 Task: Review and update the FAQ section in the index.html file to ensure accuracy and clarity.
Action: Key pressed .faq-section<Key.backspace><Key.backspace><Key.backspace><Key.backspace><Key.backspace><Key.backspace><Key.backspace><Key.backspace><Key.backspace><Key.backspace><Key.backspace><Key.backspace>
Screenshot: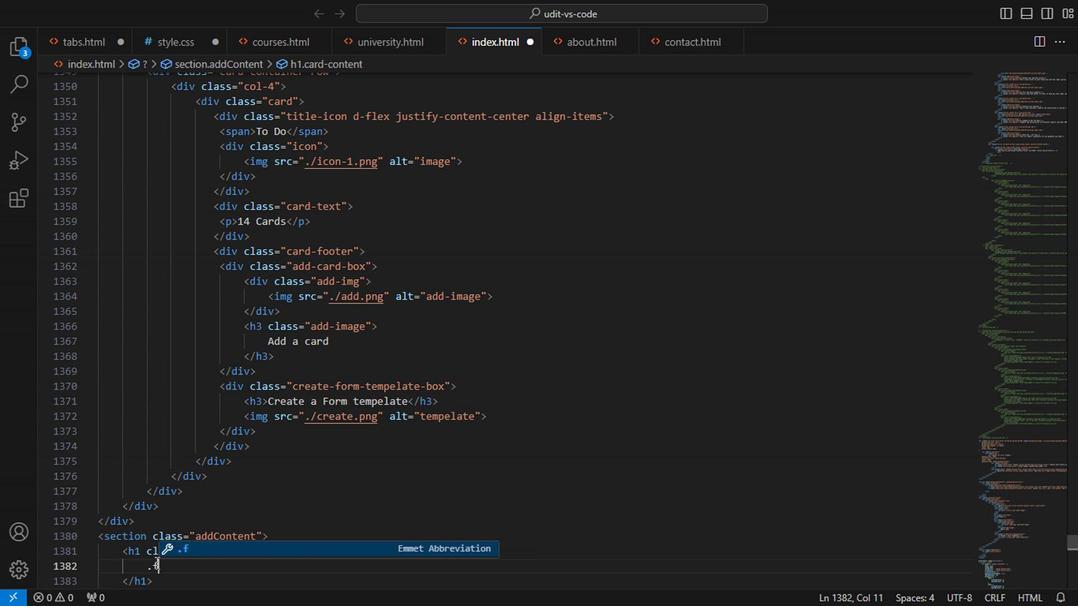 
Action: Mouse moved to (796, 429)
Screenshot: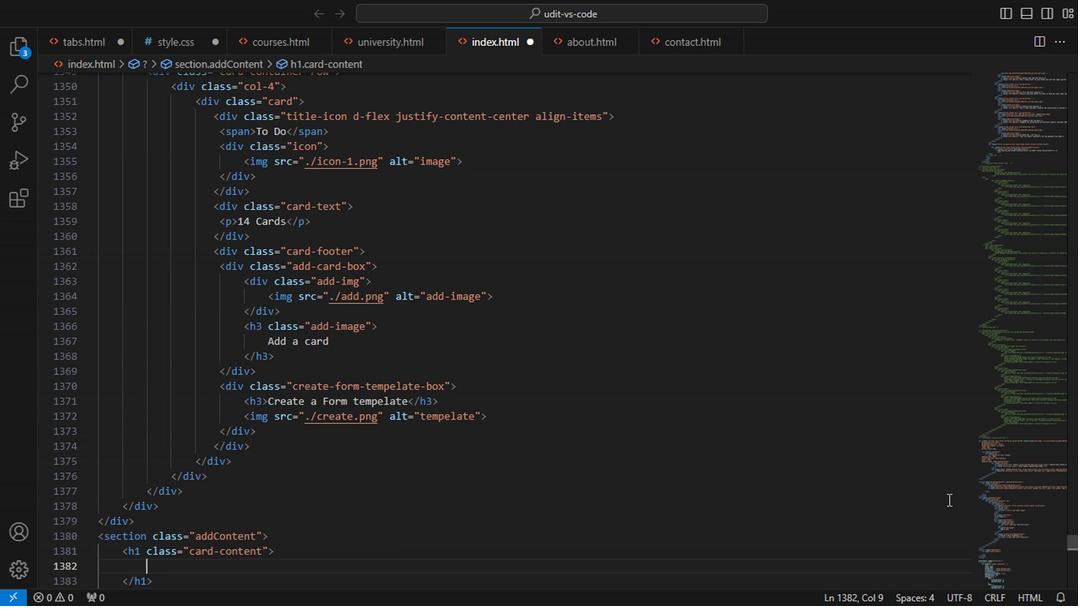 
Action: Key pressed <Key.down><Key.down><Key.down>
Screenshot: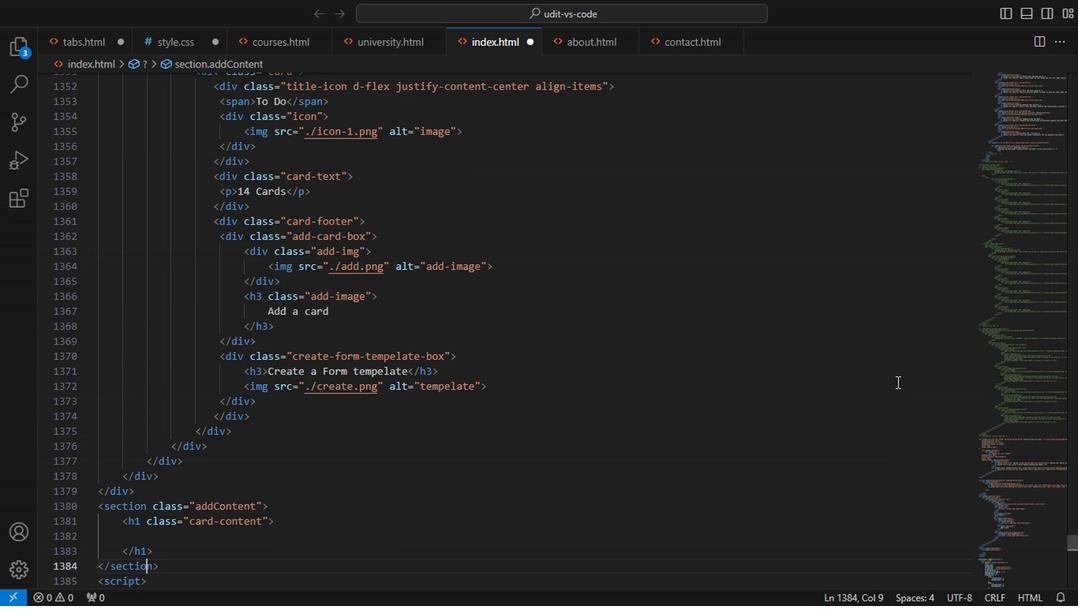 
Action: Mouse moved to (270, 549)
Screenshot: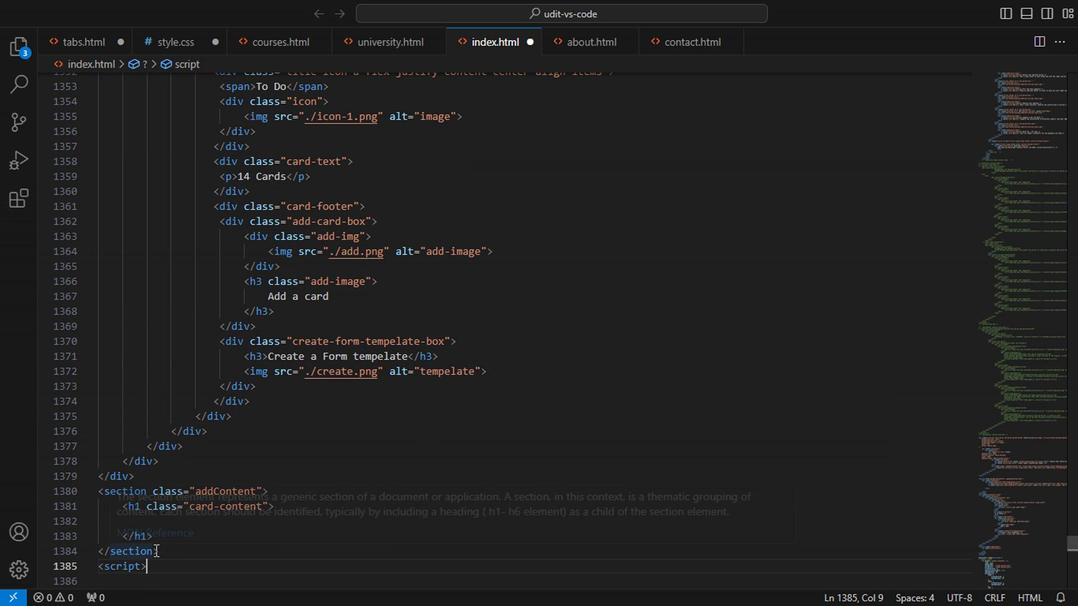 
Action: Mouse pressed left at (270, 549)
Screenshot: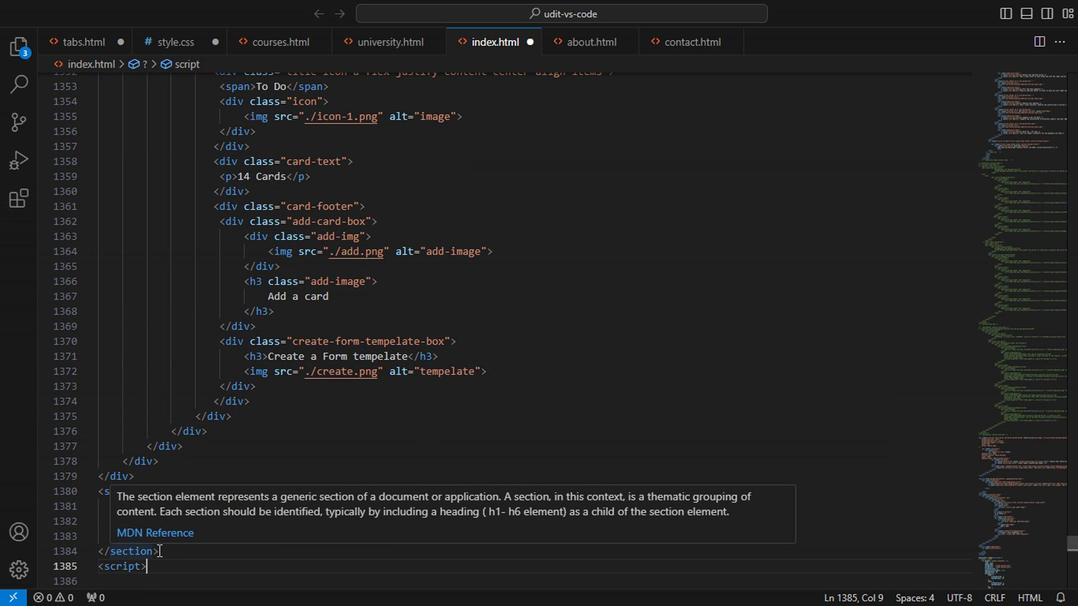 
Action: Mouse moved to (225, 510)
Screenshot: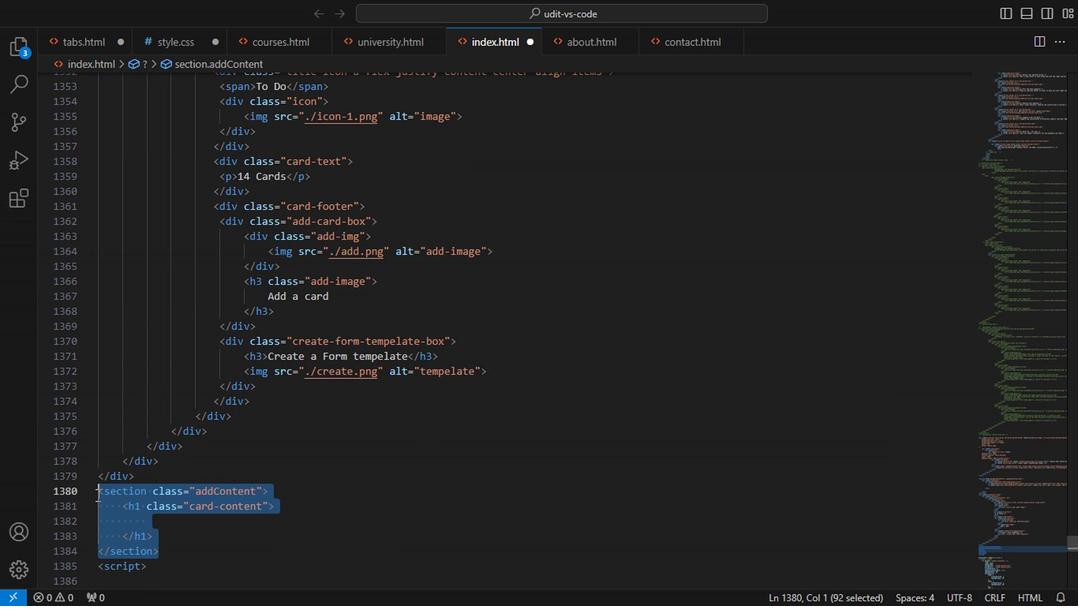 
Action: Key pressed <Key.backspace>.<Key.backspace>.faq-sect<Key.backspace><Key.backspace><Key.backspace><Key.backspace><Key.backspace><Key.backspace><Key.backspace><Key.backspace><Key.backspace>section.faq-section<Key.enter><Key.enter>.conatiner<Key.enter><Key.enter>.my-5<Key.enter><Key.enter>h1<Key.enter><Key.caps_lock>F<Key.caps_lock>requently<Key.space><Key.caps_lock>A<Key.caps_lock>sked<Key.space><Key.caps_lock>Q<Key.caps_lock>uestuion<Key.backspace><Key.backspace><Key.backspace><Key.backspace>ions<Key.down><Key.enter>.question-box<Key.enter><Key.enter>p.question<Key.enter>span.<Key.backspace><Key.backspace>n<Key.enter><Key.left><Key.space><Key.caps_lock>S<Key.caps_lock>
Screenshot: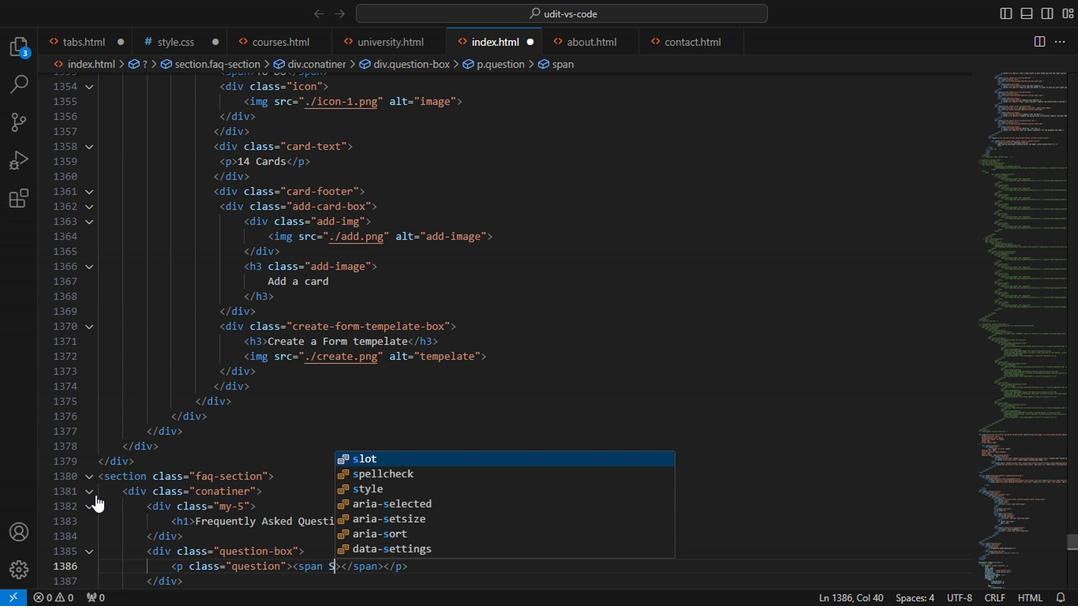 
Action: Mouse moved to (409, 458)
Screenshot: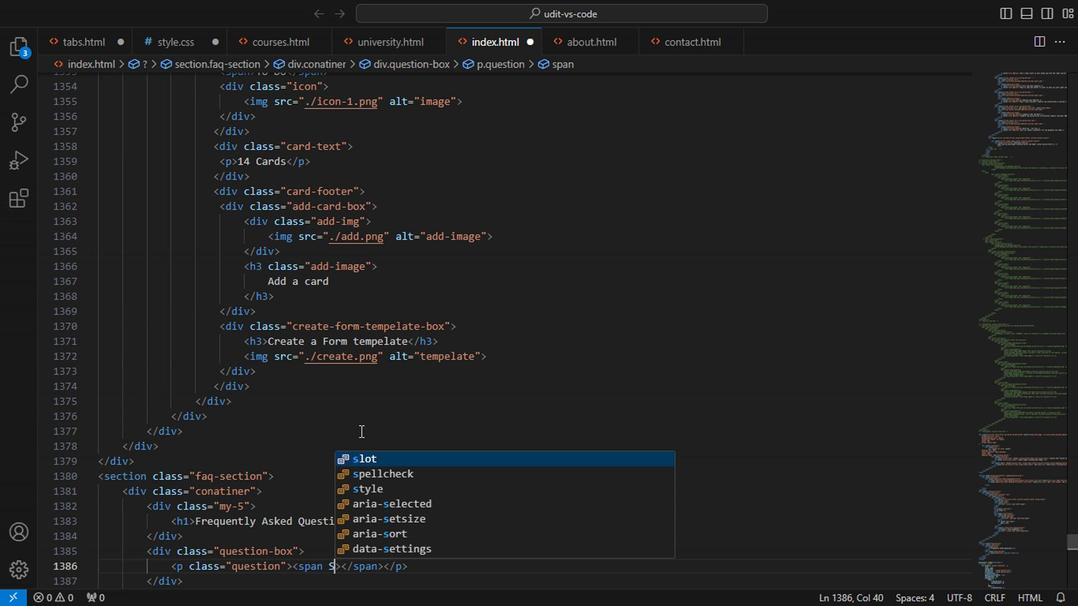 
Action: Mouse pressed left at (409, 458)
Screenshot: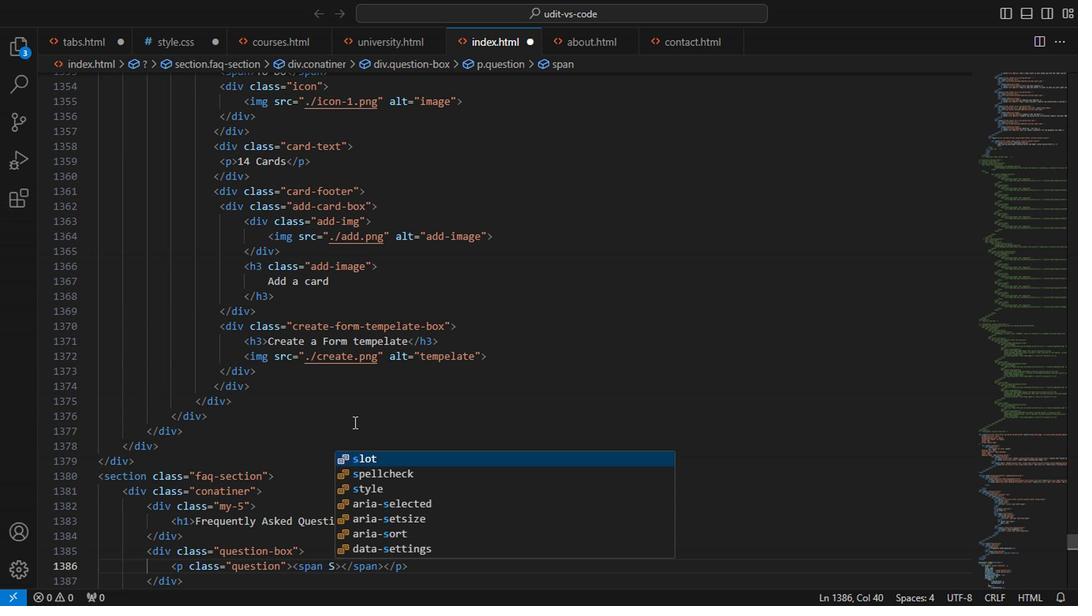 
Action: Mouse moved to (392, 559)
Screenshot: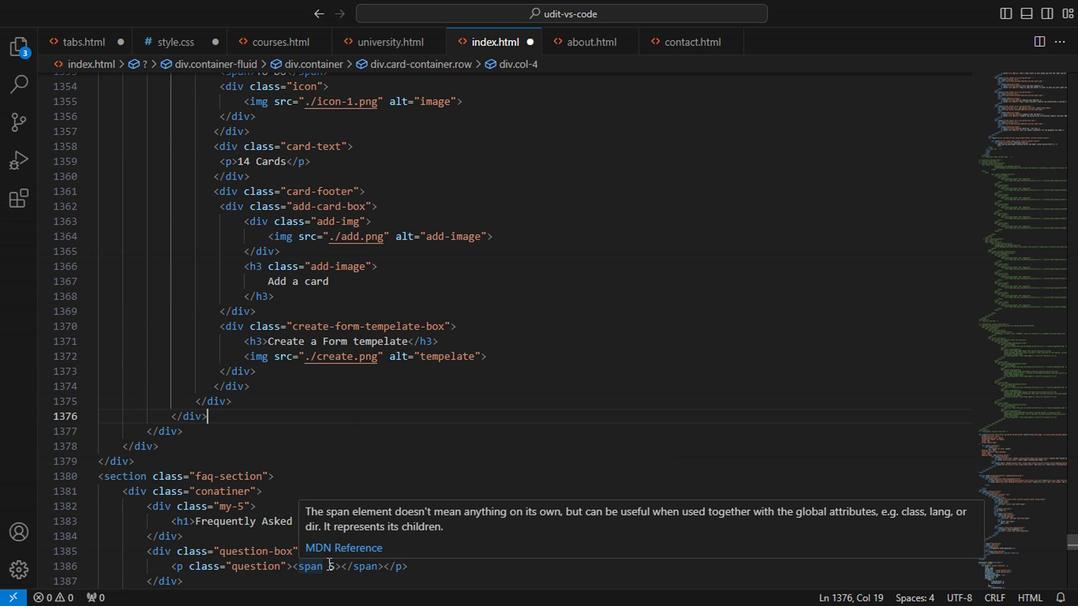 
Action: Key pressed <Key.right>
Screenshot: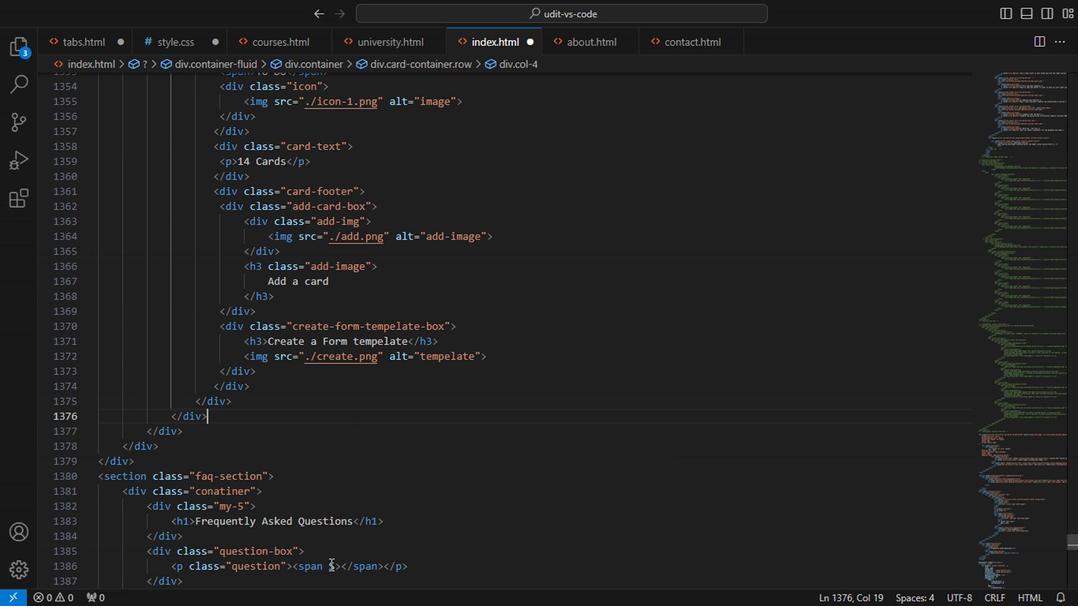 
Action: Mouse moved to (397, 560)
Screenshot: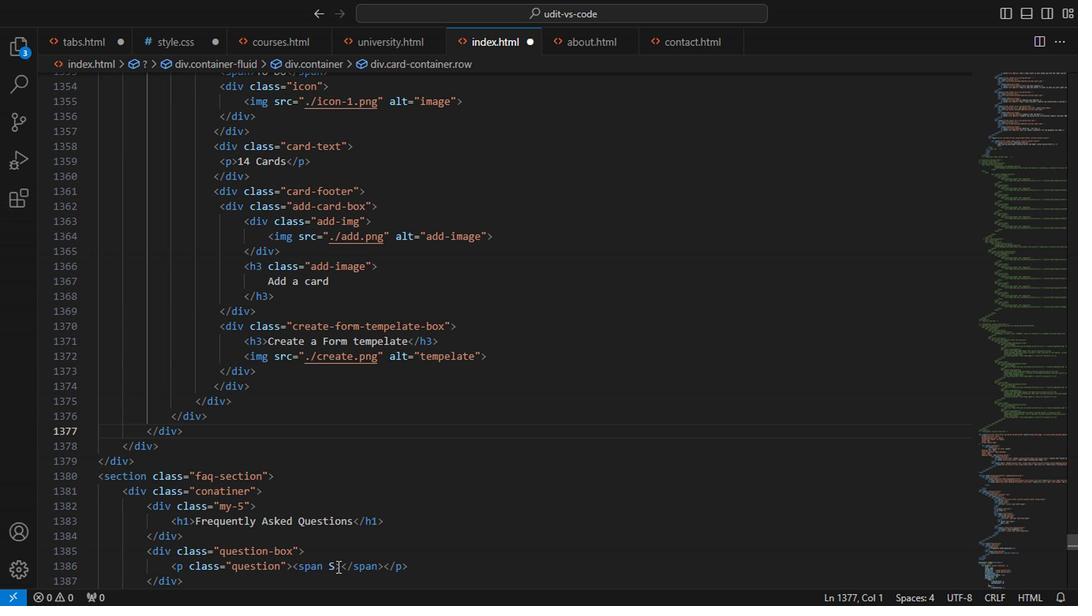 
Action: Mouse pressed left at (397, 560)
Screenshot: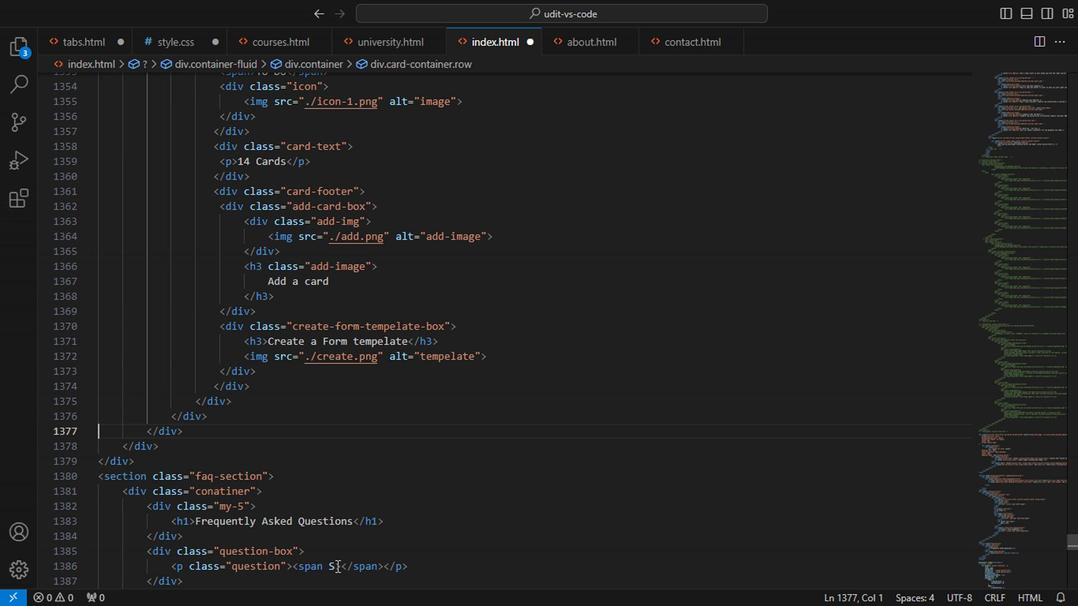 
Action: Mouse moved to (424, 560)
Screenshot: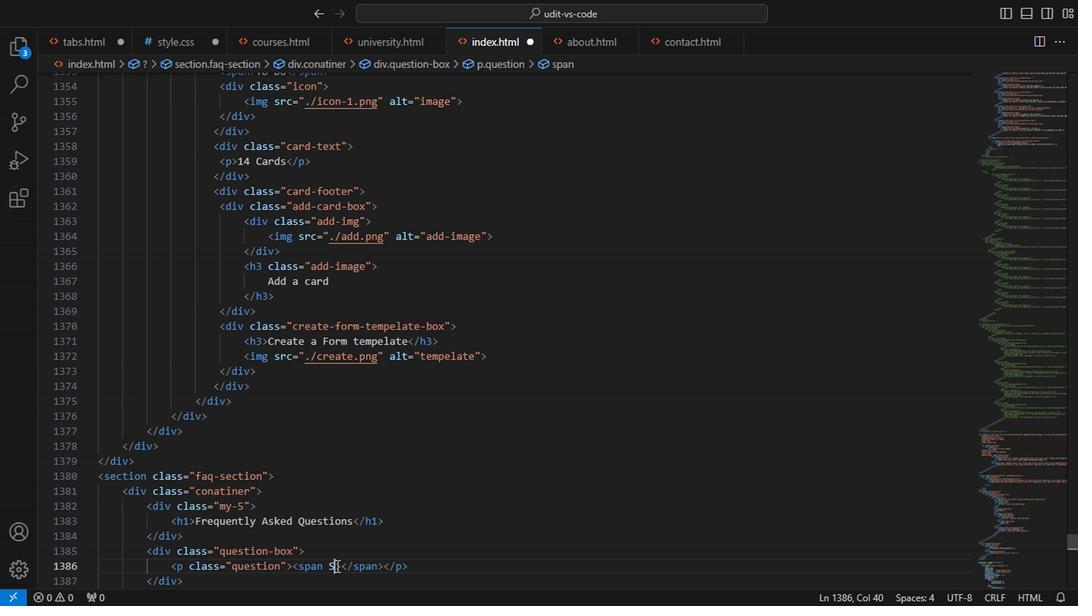 
Action: Key pressed <Key.backspace>style<Key.enter>font<Key.down><Key.down><Key.down><Key.enter>400<Key.right><Key.right><Key.right><Key.shift>q<Key.shift><Key.backspace><Key.caps_lock>Q<Key.caps_lock>.1.<Key.right><Key.right><Key.right><Key.right><Key.right><Key.right><Key.right><Key.caps_lock>I<Key.caps_lock>st<Key.space><Key.backspace><Key.backspace><Key.backspace>s<Key.caps_lock><Key.space><Key.caps_lock>there<Key.space><Key.backspace><Key.backspace><Key.backspace><Key.backspace><Key.backspace><Key.backspace><Key.backspace><Key.backspace><Key.backspace><Key.caps_lock>A<Key.caps_lock>re<Key.space><Key.caps_lock>O<Key.caps_lock>nline<Key.space><Key.caps_lock>D<Key.caps_lock>egree<Key.space><Key.caps_lock>C<Key.caps_lock>ourses<Key.space><Key.caps_lock>R<Key.caps_lock>ecognis<Key.backspace><Key.backspace><Key.down><Key.enter><Key.space>in<Key.space><Key.caps_lock>I<Key.caps_lock>ndia<Key.space><Key.shift><Key.shift><Key.shift><Key.shift><Key.shift><Key.shift><Key.shift><Key.shift><Key.shift><Key.shift><Key.shift><Key.shift><Key.shift><Key.shift><Key.shift><Key.shift><Key.shift><Key.shift><Key.shift><Key.shift><Key.shift><Key.shift><Key.shift><Key.shift><Key.shift><Key.shift_r>?<Key.right><Key.right><Key.right><Key.right><Key.enter>p<Key.enter><Key.caps_lock>A<Key.caps_lock>ns<Key.space><Key.shift_r>:<Key.space><Key.caps_lock>Y<Key.caps_lock>es<Key.space><Key.backspace>,<Key.space><Key.caps_lock>U<Key.caps_lock>g<Key.backspace><Key.caps_lock>GC<Key.caps_lock><Key.space>did<Key.space>in<Key.space>fact<Key.space>adopt<Key.space>the<Key.space>online<Key.space>method<Key.space>in<Key.space>2020.<Key.space><Key.caps_lock>A<Key.caps_lock>ccording<Key.space>to<Key.space>the<Key.space>rules<Key.space>,<Key.space>tey<Key.space><Key.backspace><Key.backspace><Key.backspace>hey<Key.space>are<Key.space><Key.space><Key.backspace>therefore<Key.space><Key.space>totally<Key.space>valid<Key.space>and<Key.space>comparable<Key.space>to<Key.space>odinary<Key.space><Key.left><Key.left><Key.left><Key.left><Key.left><Key.left><Key.left>r
Screenshot: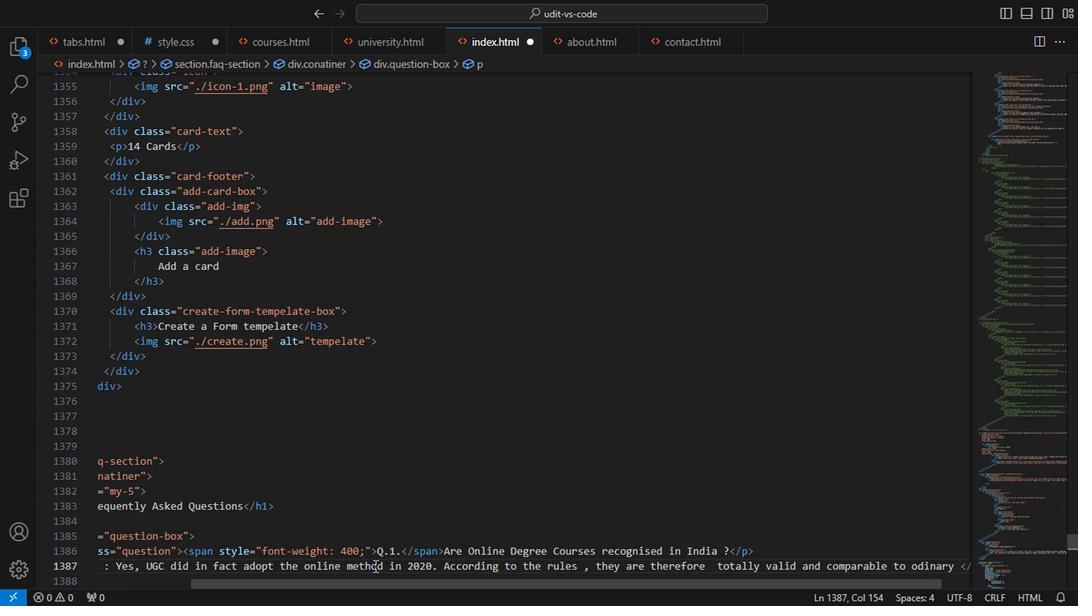 
Action: Mouse moved to (462, 575)
Screenshot: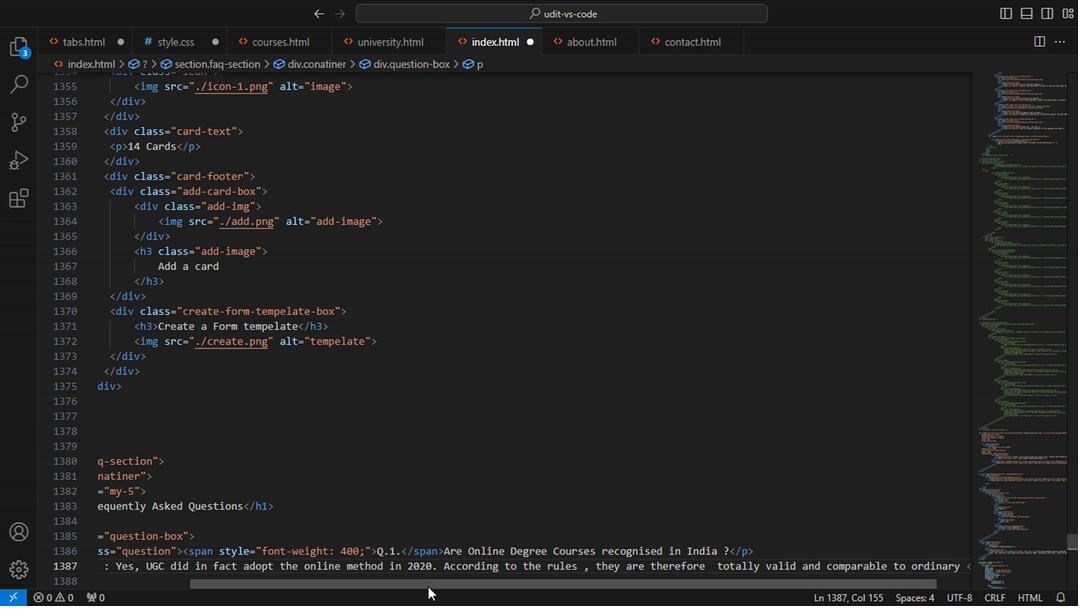 
Action: Mouse pressed left at (462, 575)
Screenshot: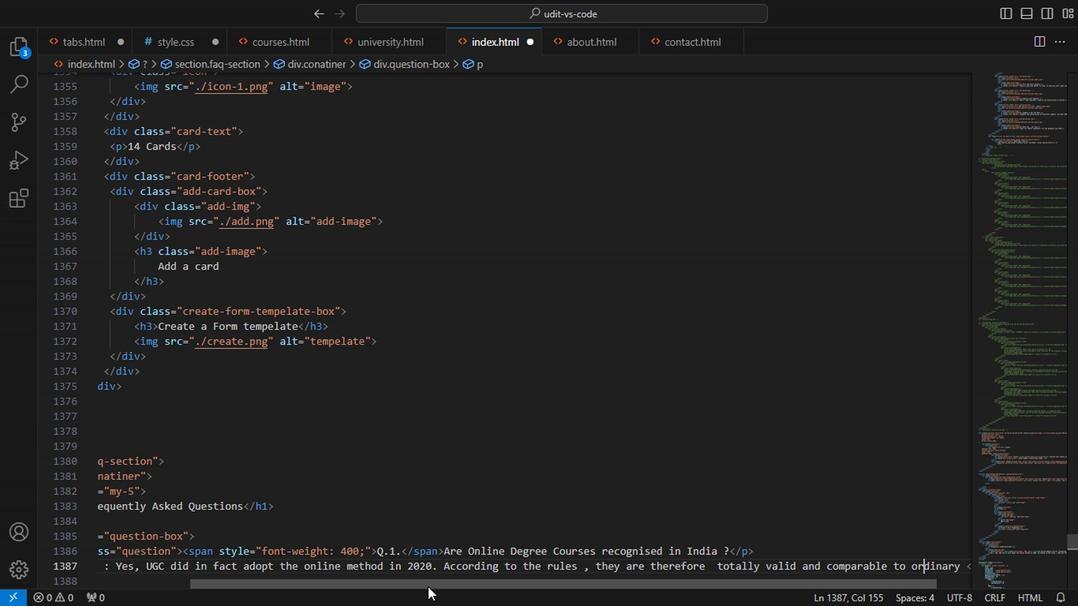 
Action: Mouse moved to (656, 559)
Screenshot: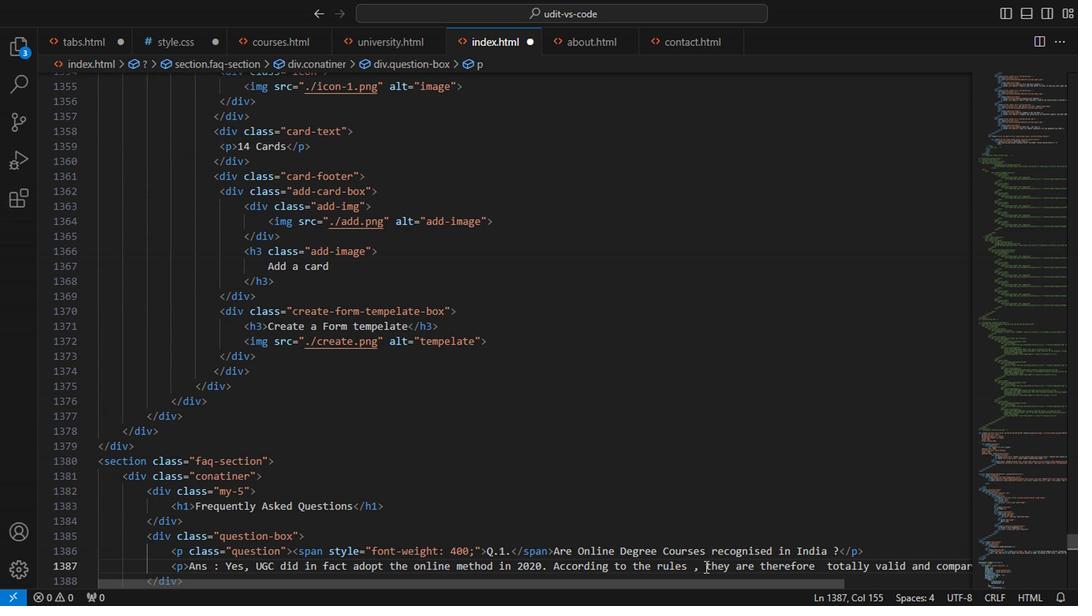 
Action: Mouse pressed left at (656, 559)
Screenshot: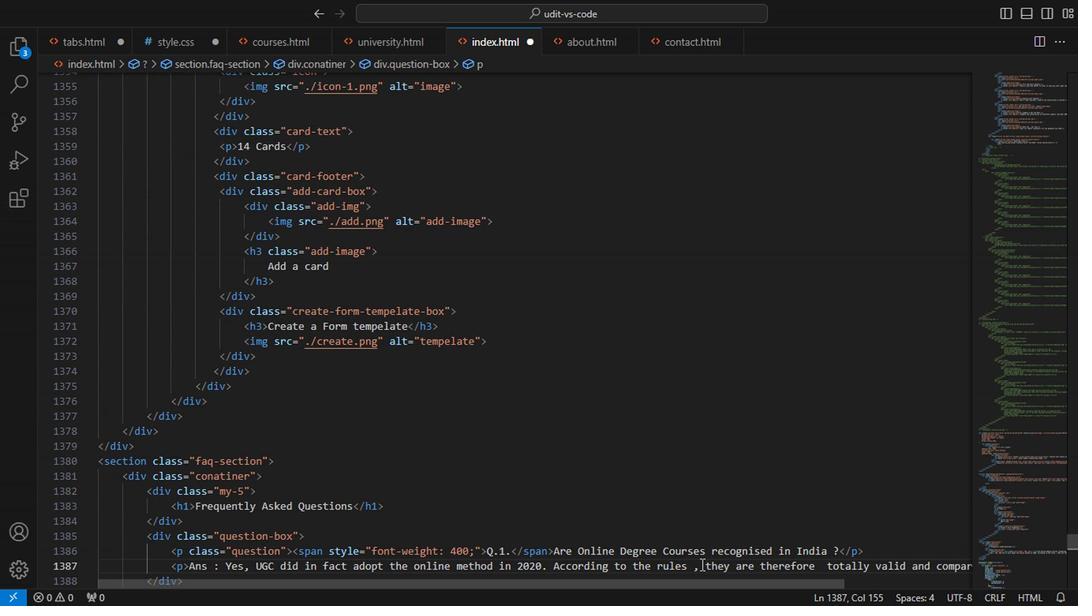 
Action: Key pressed <Key.enter>
Screenshot: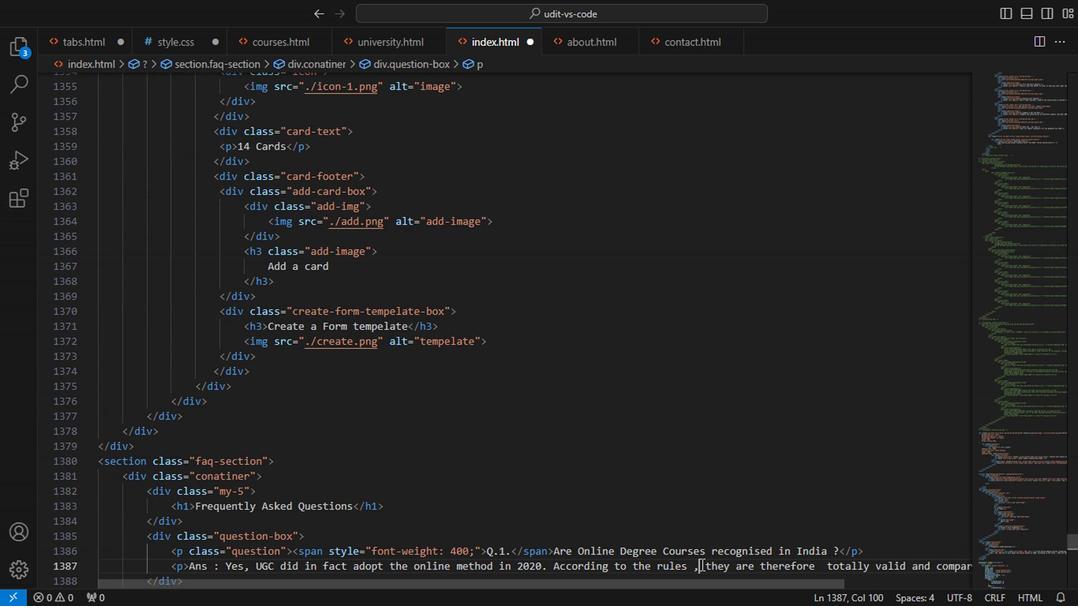 
Action: Mouse moved to (561, 554)
Screenshot: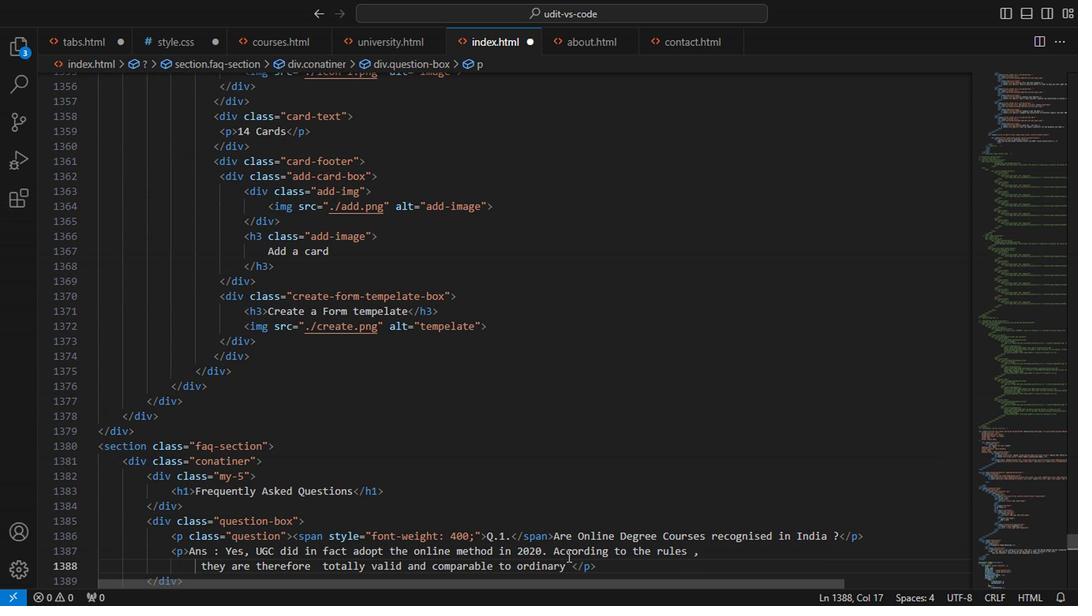 
Action: Mouse pressed left at (561, 554)
Screenshot: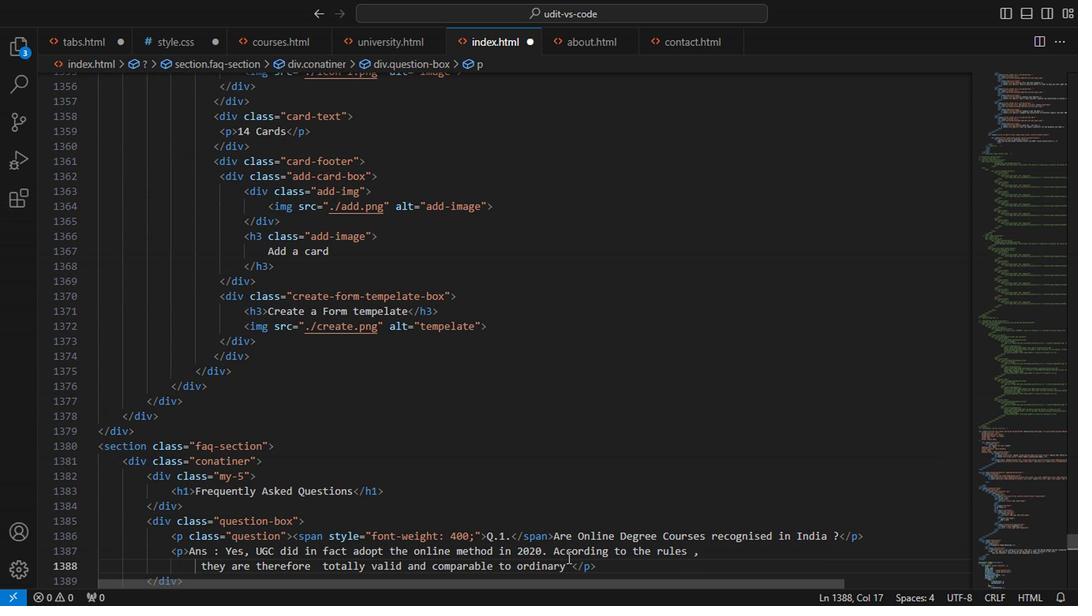 
Action: Mouse moved to (562, 559)
Screenshot: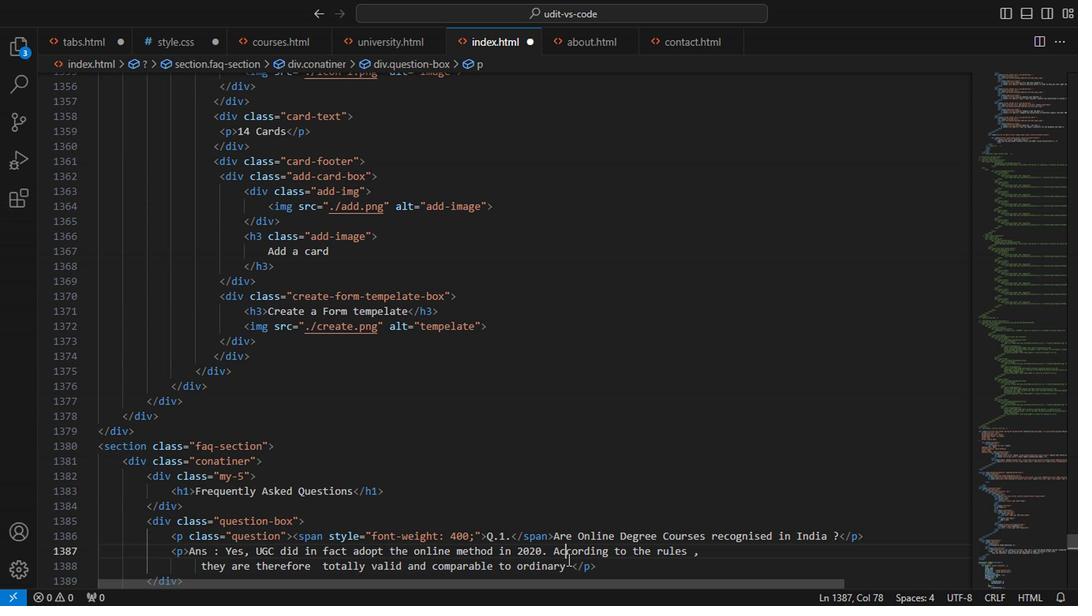 
Action: Mouse pressed left at (562, 559)
Screenshot: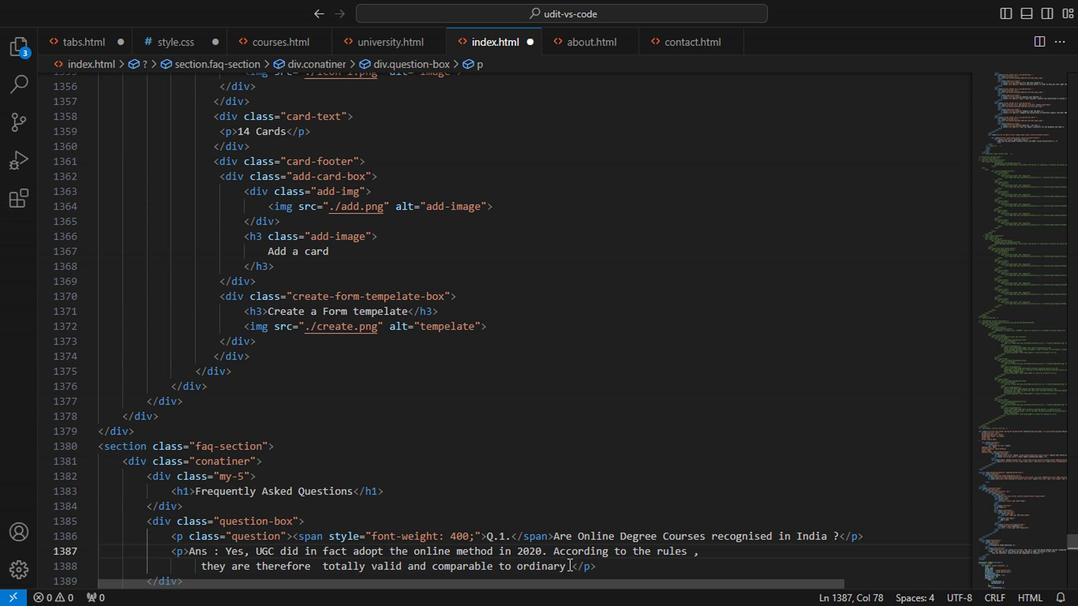 
Action: Key pressed <Key.enter>
Screenshot: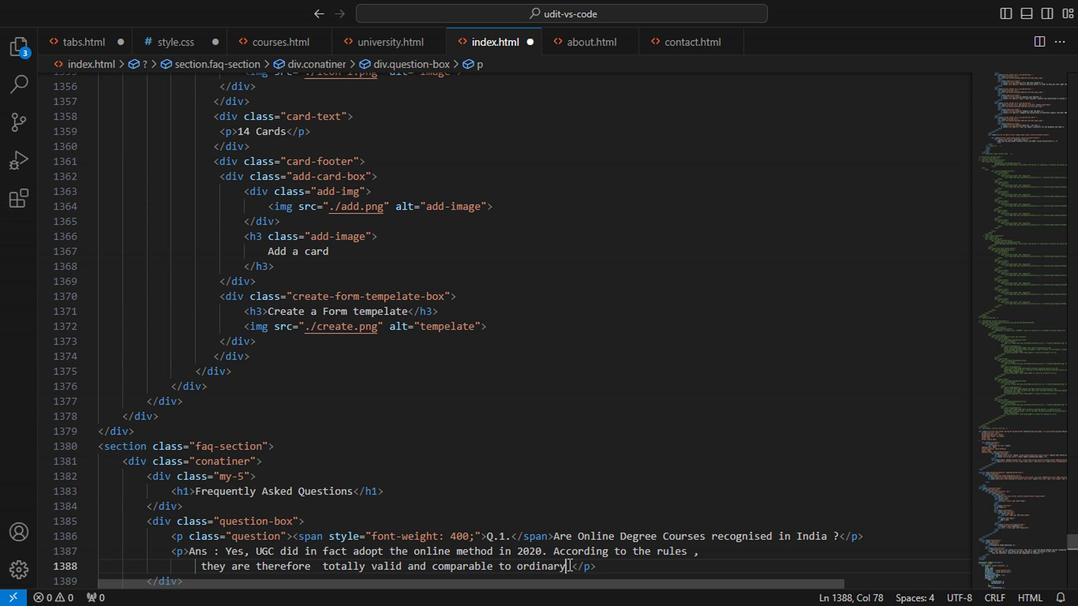 
Action: Mouse moved to (562, 554)
Screenshot: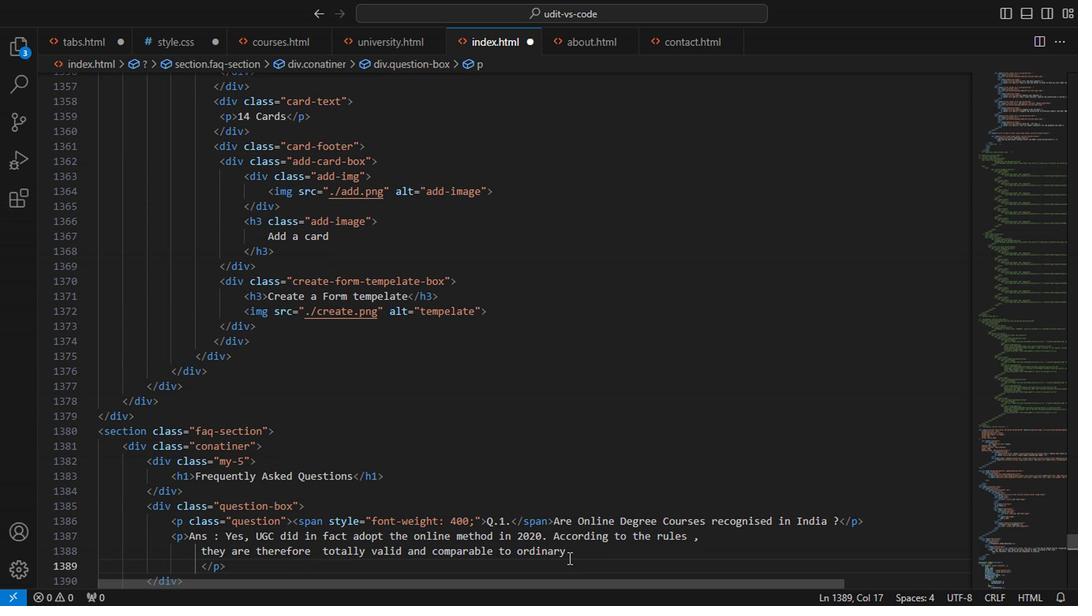
Action: Mouse pressed left at (562, 554)
Screenshot: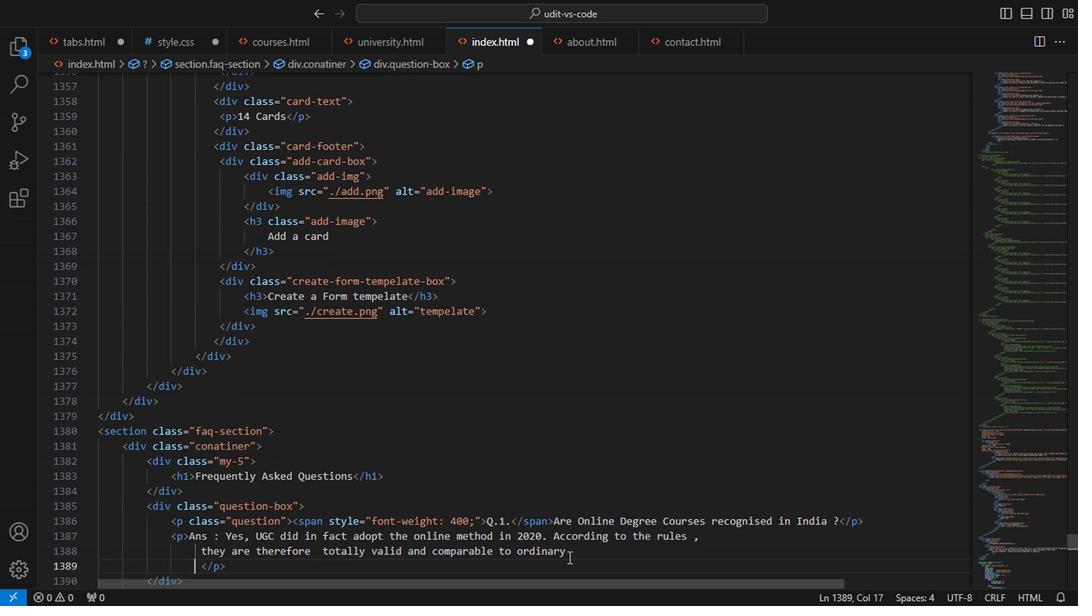 
Action: Key pressed <Key.space>courses.
Screenshot: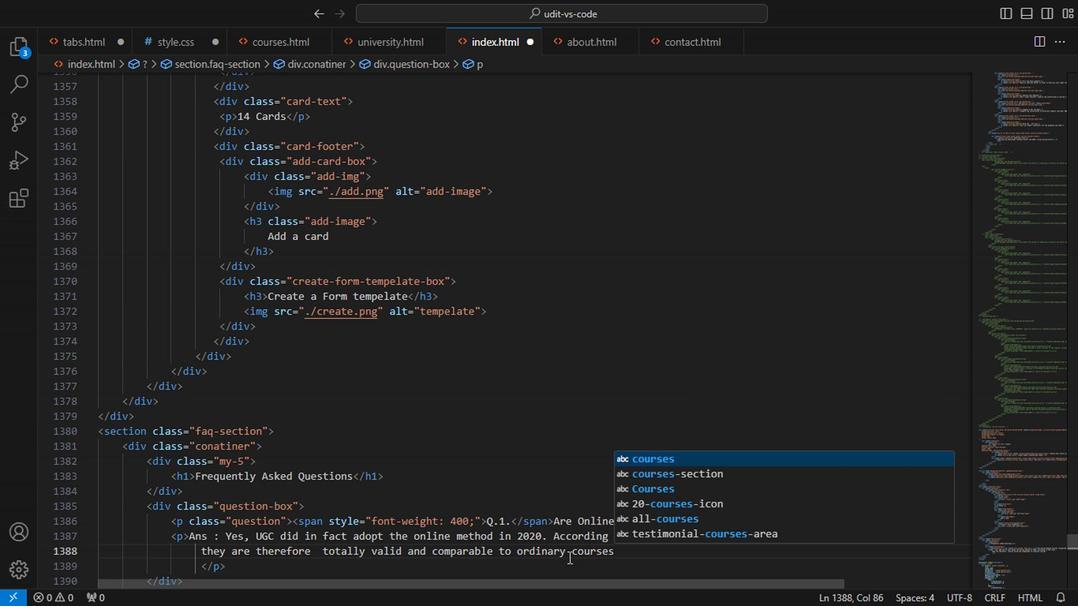 
Action: Mouse moved to (343, 558)
Screenshot: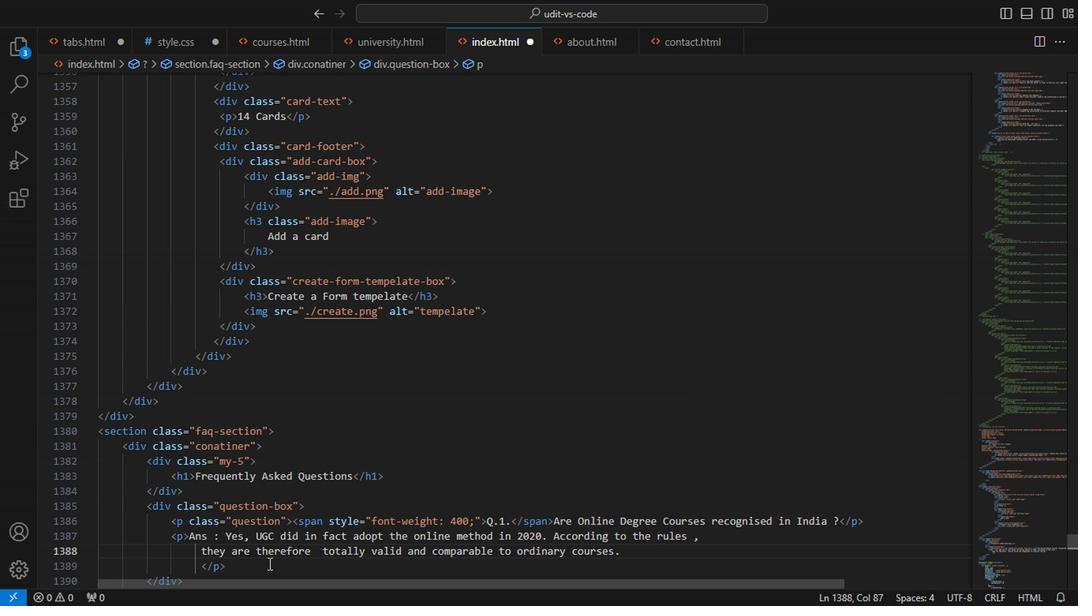
Action: Mouse pressed left at (343, 558)
Screenshot: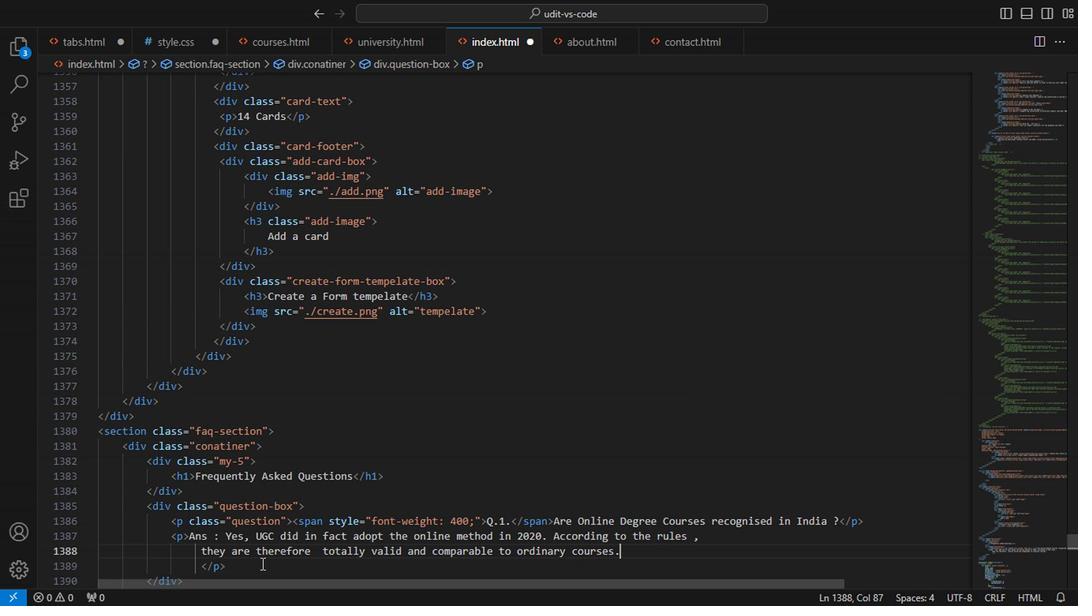 
Action: Key pressed <Key.enter><Key.backspace><Key.backspace><Key.backspace>
Screenshot: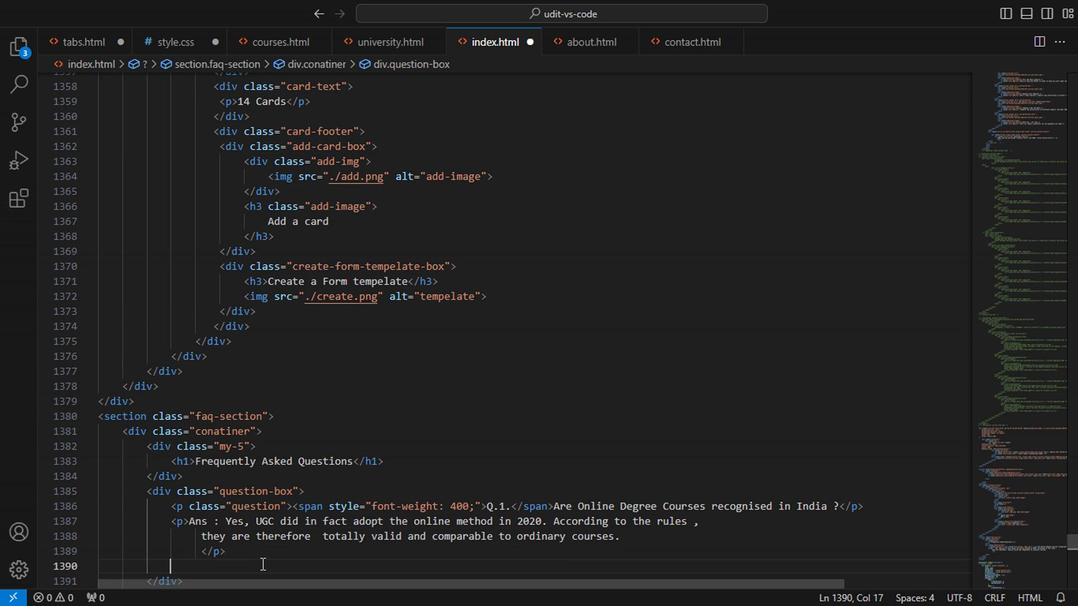 
Action: Mouse pressed left at (343, 558)
Screenshot: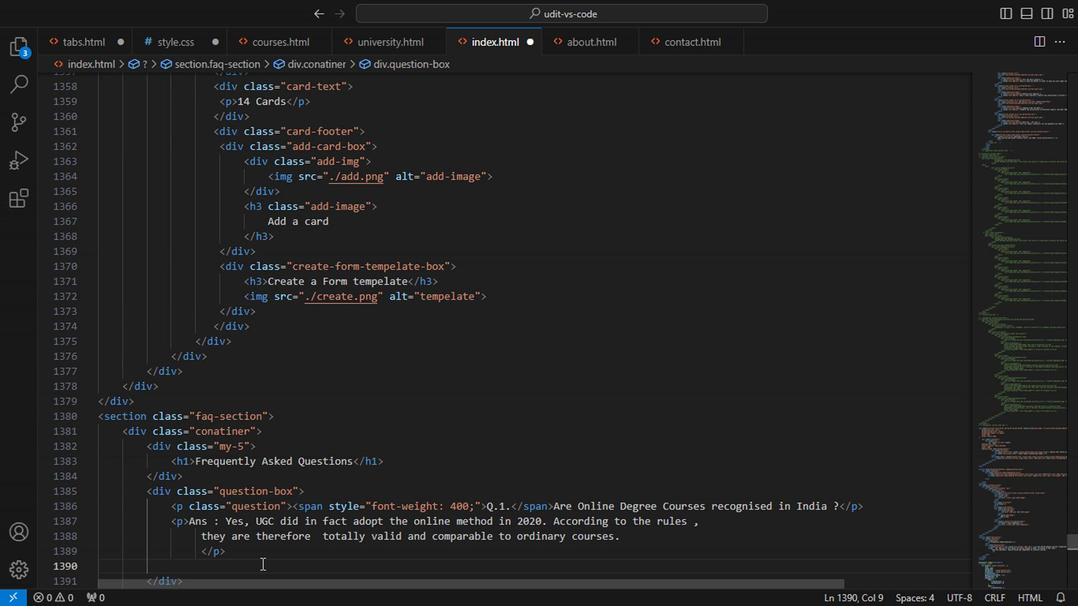 
Action: Mouse moved to (321, 285)
Screenshot: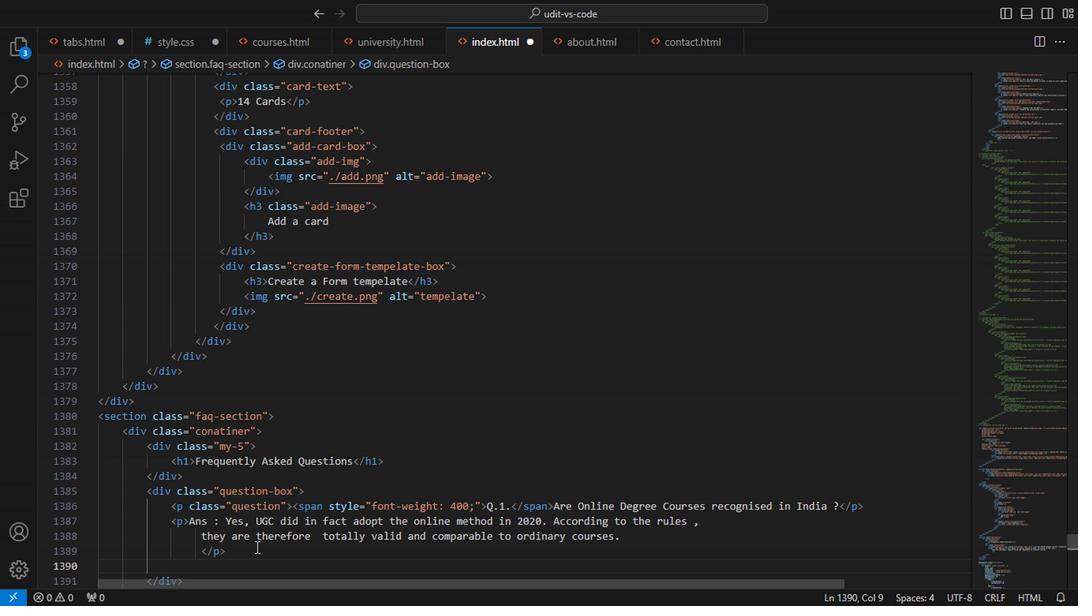 
Action: Key pressed <Key.space><Key.space><Key.space><Key.space>p.question<Key.enter>span<Key.enter>style=<Key.backspace><Key.backspace><Key.backspace><Key.backspace><Key.backspace>
Screenshot: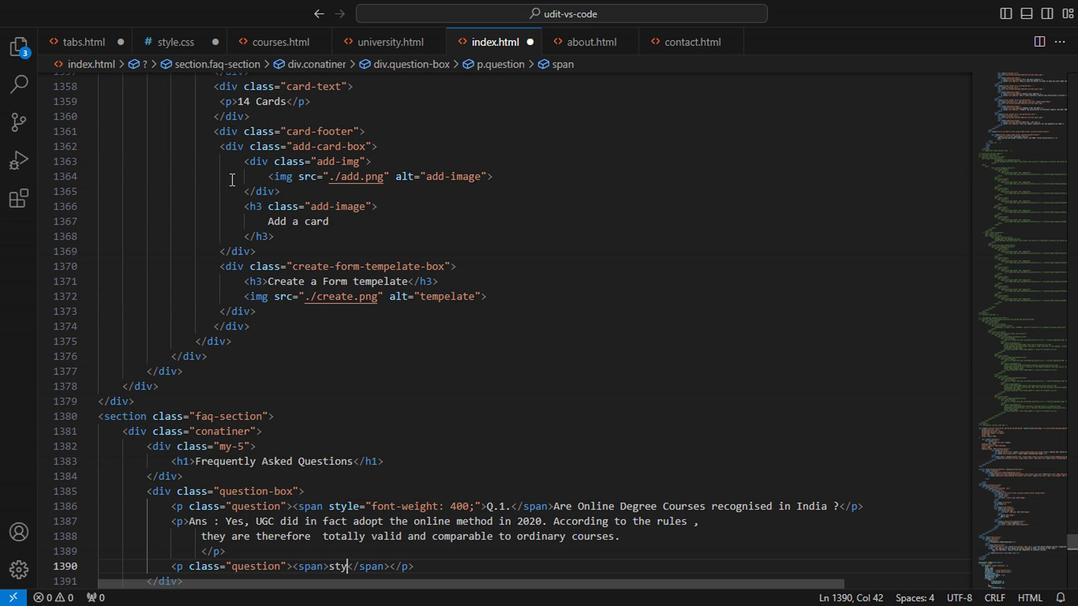 
Action: Mouse moved to (411, 570)
Screenshot: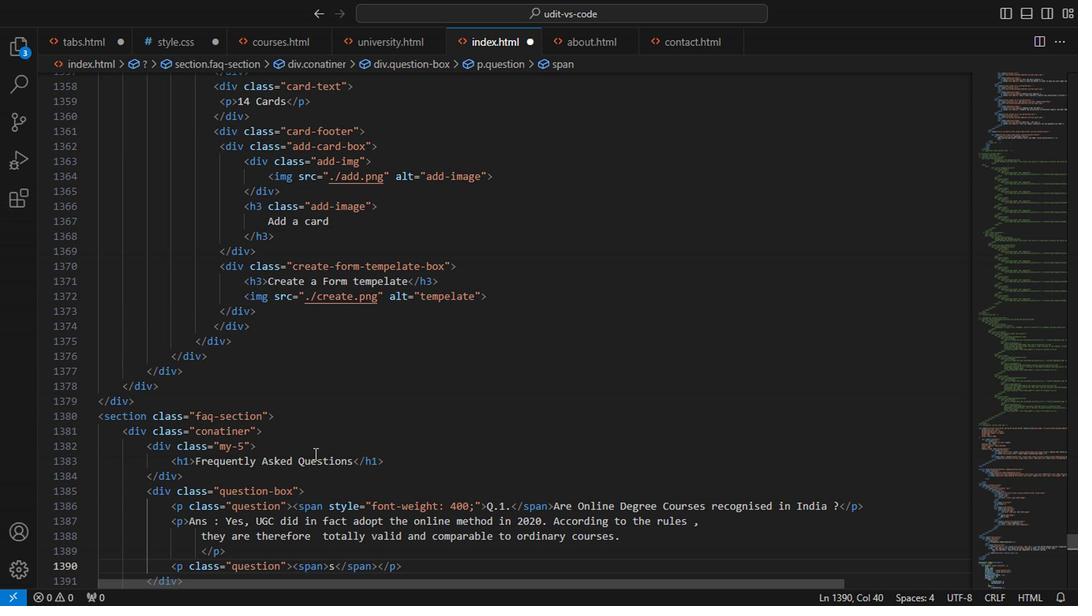 
Action: Key pressed <Key.backspace><Key.left><Key.space>style<Key.enter>font<Key.down><Key.down><Key.down><Key.enter><Key.down><Key.down><Key.down><Key.enter><Key.right><Key.right><Key.right><Key.caps_lock>Q<Key.caps_lock>.2.<Key.right><Key.right><Key.right><Key.right><Key.right><Key.right><Key.right><Key.caps_lock>C<Key.caps_lock>an<Key.space><Key.caps_lock>I<Key.caps_lock><Key.space>pursue<Key.space>engineering<Key.space>in<Key.space>a<Key.space>online<Key.space>setting<Key.right><Key.right><Key.right><Key.right><Key.enter>p<Key.enter><Key.caps_lock>A<Key.caps_lock>ns<Key.space><Key.shift_r>:<Key.space><Key.caps_lock>N<Key.caps_lock>o,<Key.space><Key.caps_lock>A<Key.caps_lock><Key.space>cco<Key.backspace><Key.backspace><Key.backspace><Key.backspace><Key.backspace><Key.caps_lock>A<Key.caps_lock>ccording<Key.space>to<Key.space><Key.caps_lock>UGC<Key.space><Key.caps_lock>
Screenshot: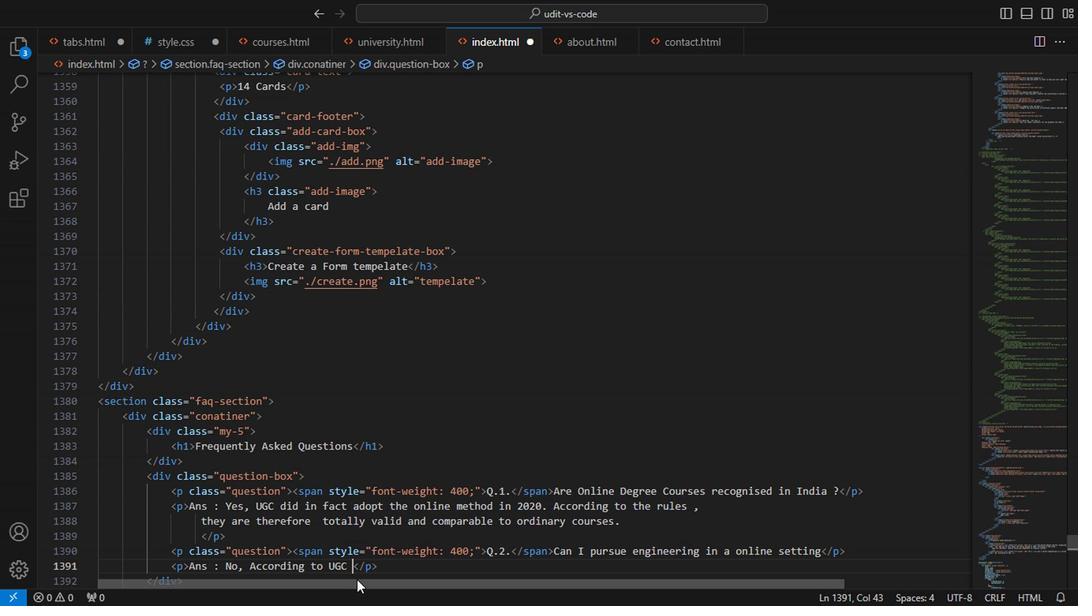 
Action: Mouse moved to (406, 569)
Screenshot: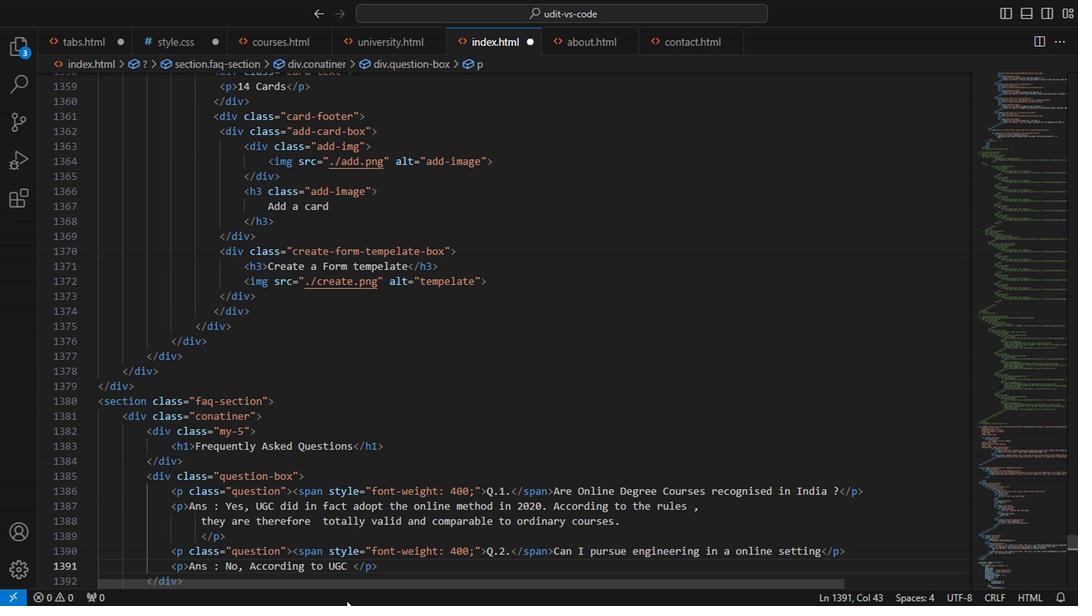 
Action: Key pressed and<Key.space><Key.caps_lock>AICTE<Key.caps_lock><Key.space>,<Key.space>engineer<Key.backspace><Key.backspace><Key.backspace><Key.backspace><Key.backspace><Key.backspace><Key.backspace><Key.backspace>engineer\<Key.backspace>ing<Key.space>,<Key.space>medical<Key.space>,<Key.space>
Screenshot: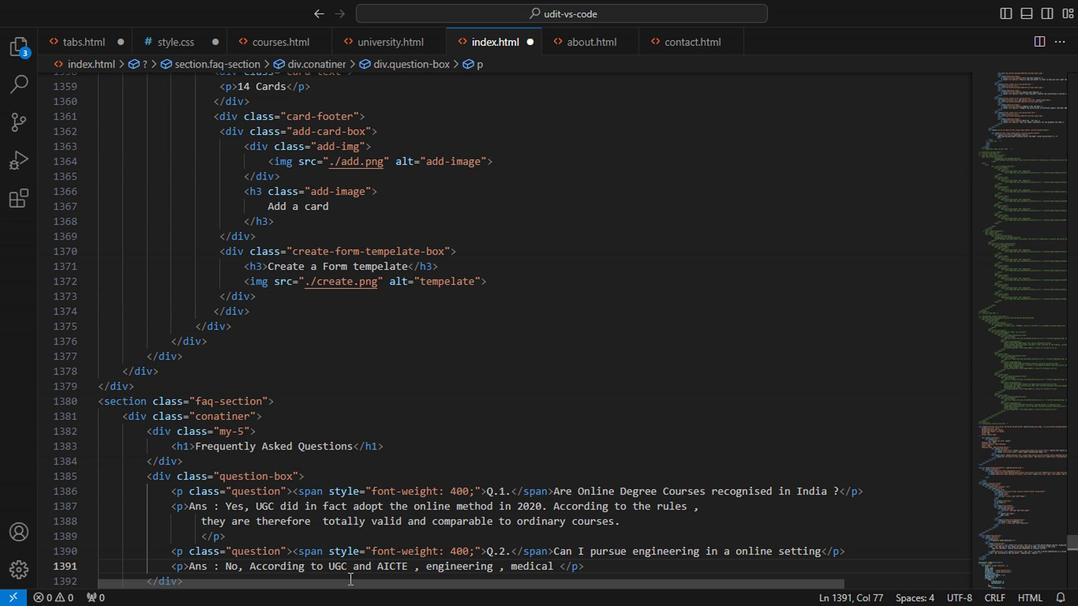 
Action: Mouse moved to (328, 538)
Screenshot: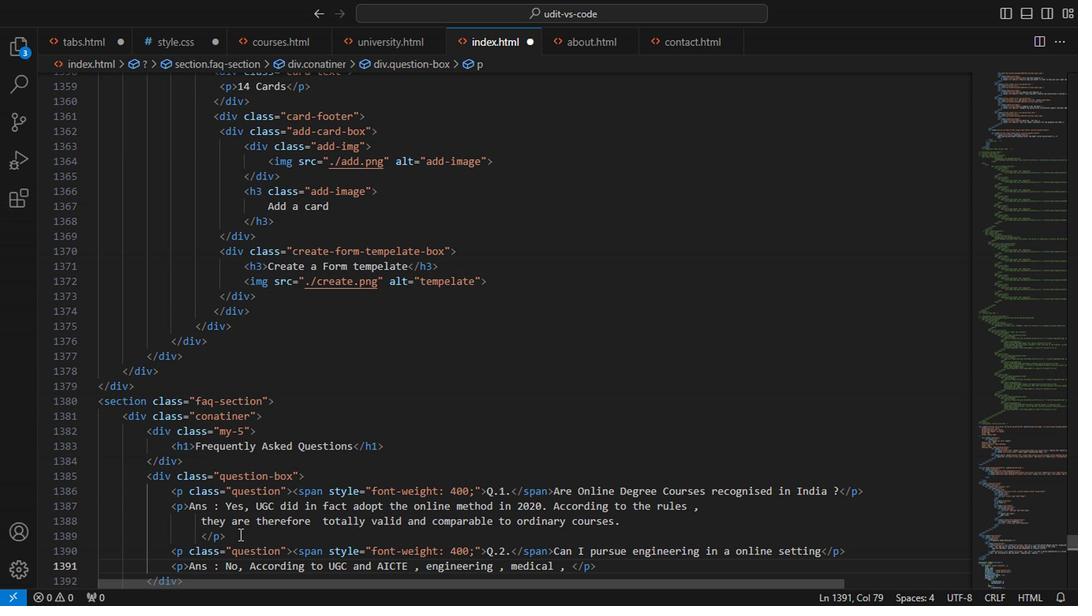 
Action: Key pressed and<Key.space>paramedical<Key.space>courses<Key.space>are<Key.space>not<Key.space>currently<Key.space>approved<Key.space>for<Key.space>online<Key.space>study
Screenshot: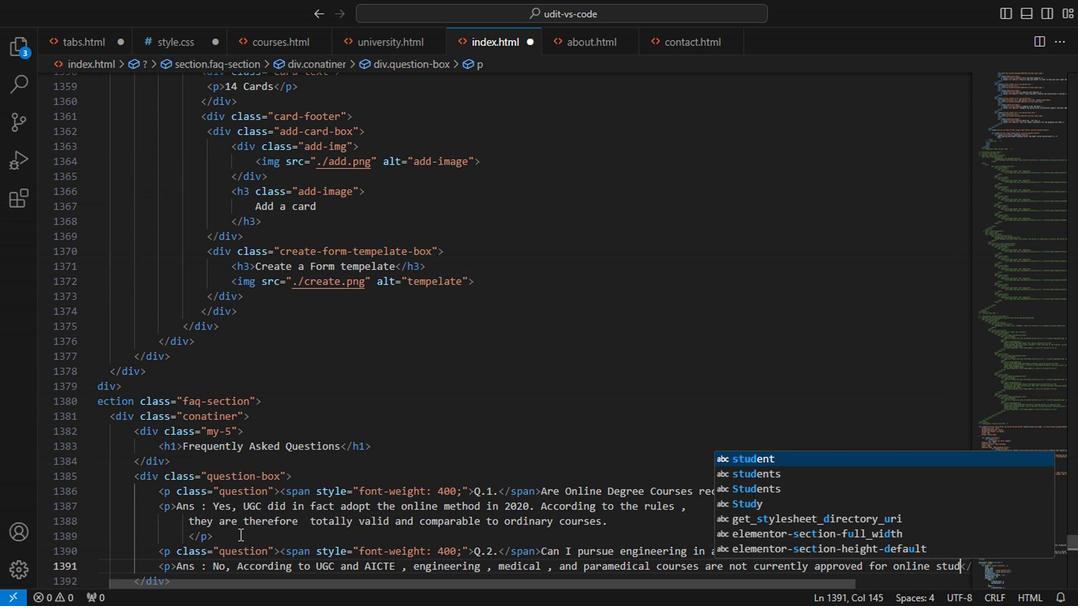 
Action: Mouse moved to (352, 570)
Screenshot: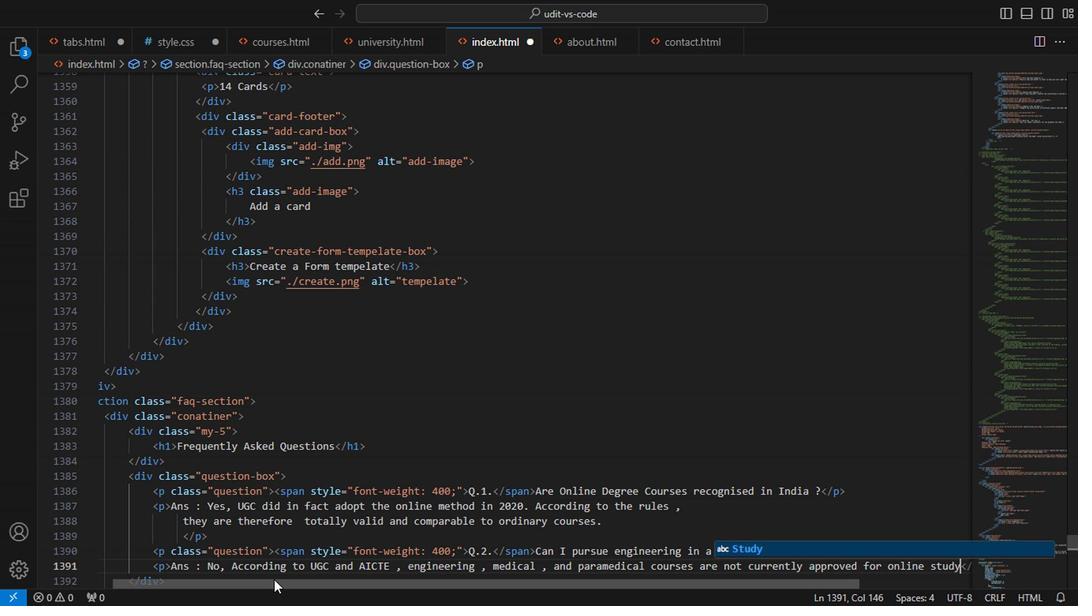 
Action: Mouse pressed left at (352, 570)
Screenshot: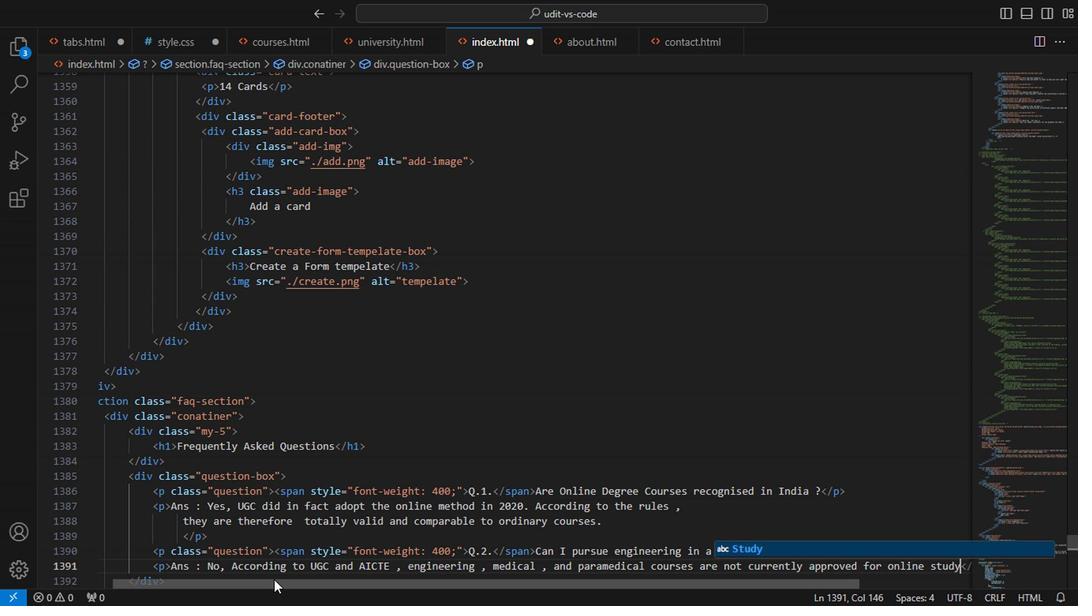 
Action: Mouse moved to (924, 558)
Screenshot: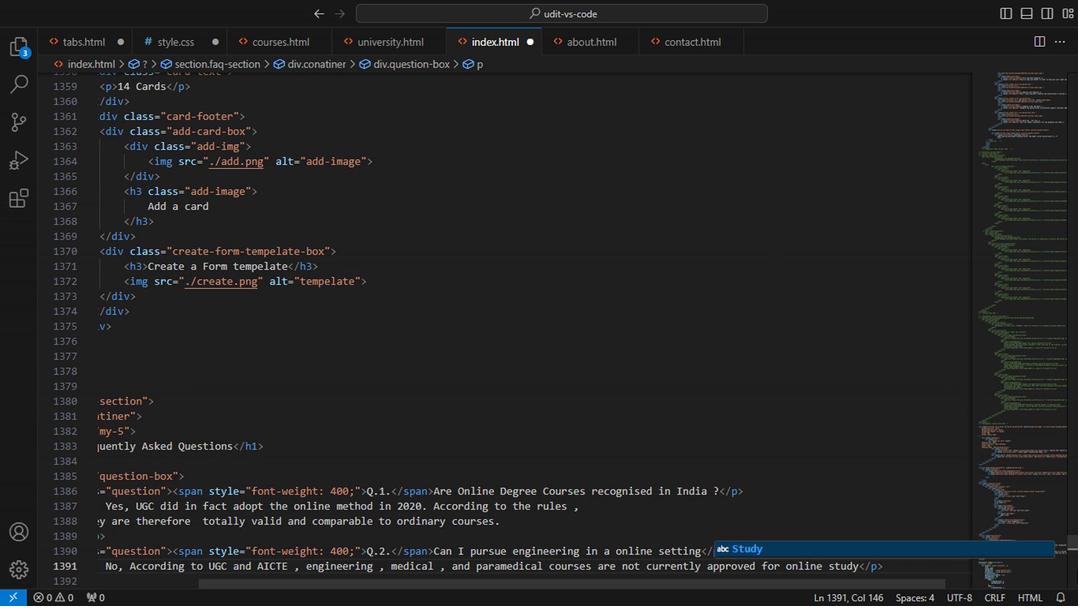 
Action: Mouse pressed left at (924, 558)
Screenshot: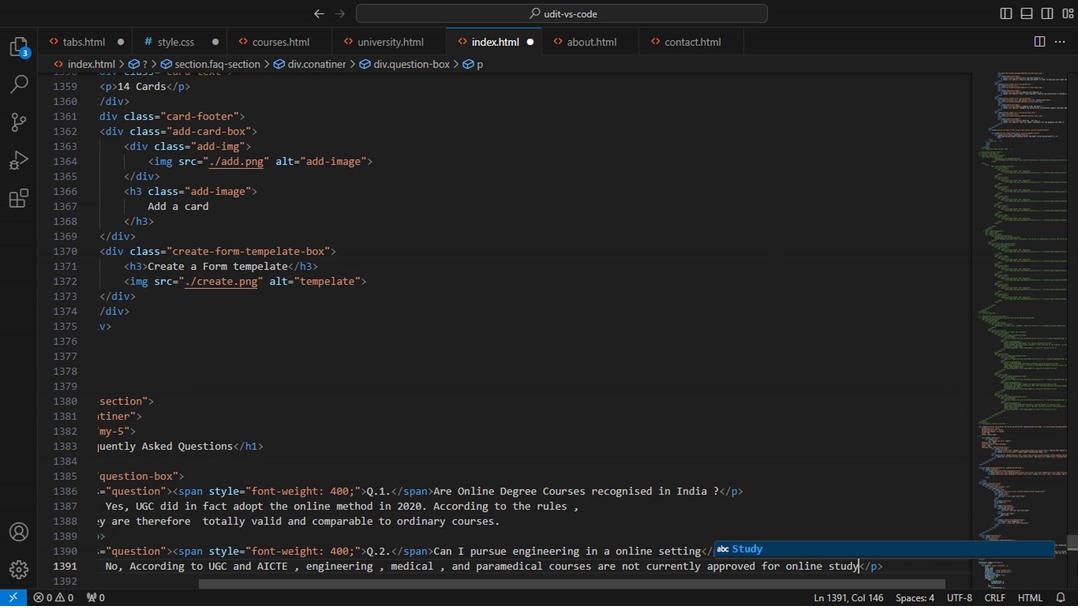 
Action: Mouse moved to (920, 555)
Screenshot: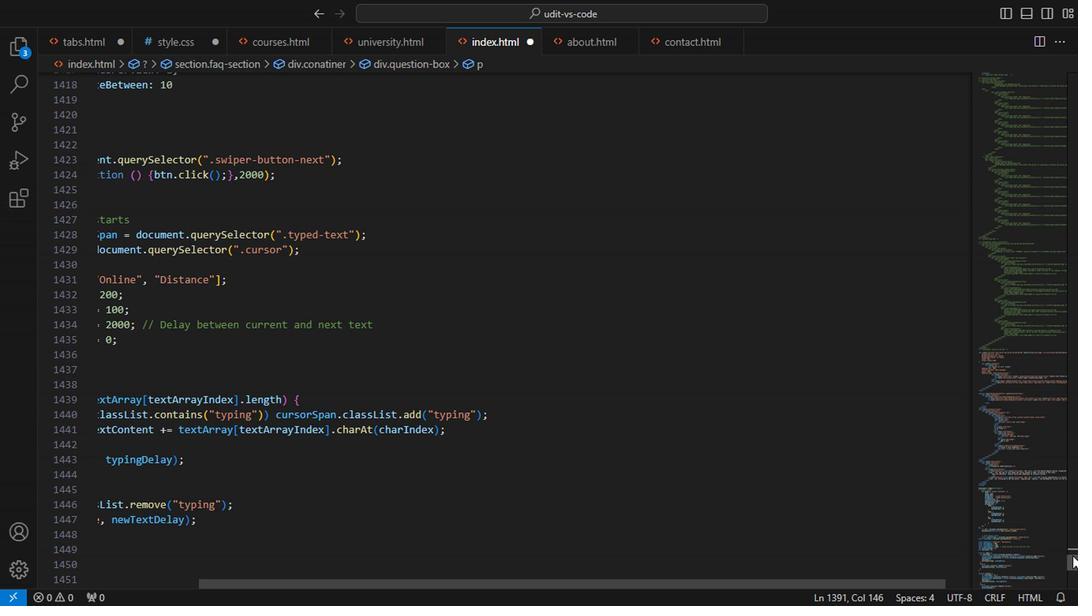 
Action: Mouse pressed left at (920, 555)
Screenshot: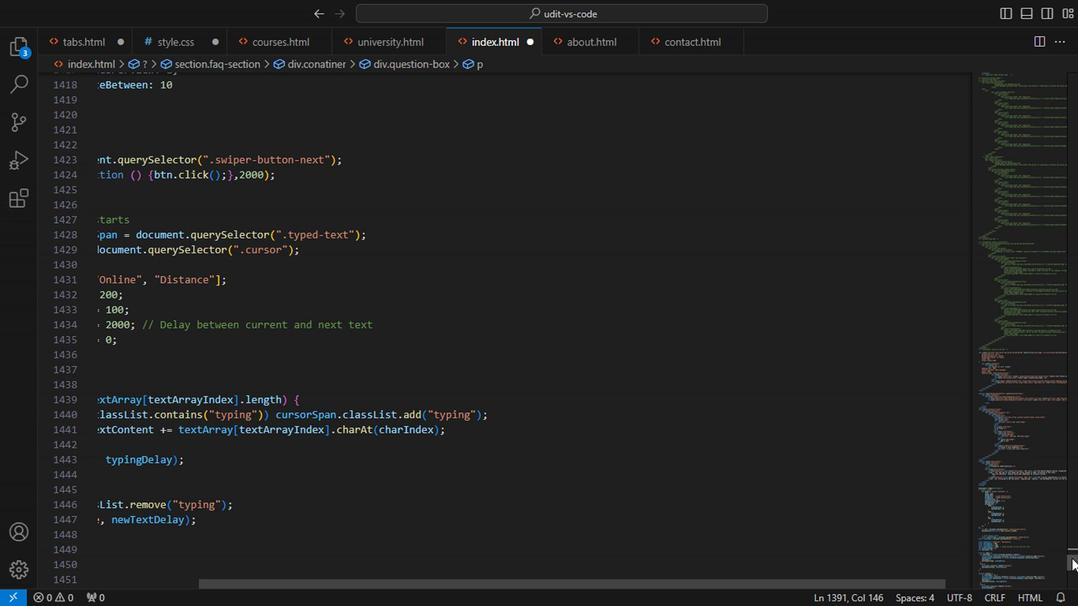 
Action: Mouse moved to (795, 475)
Screenshot: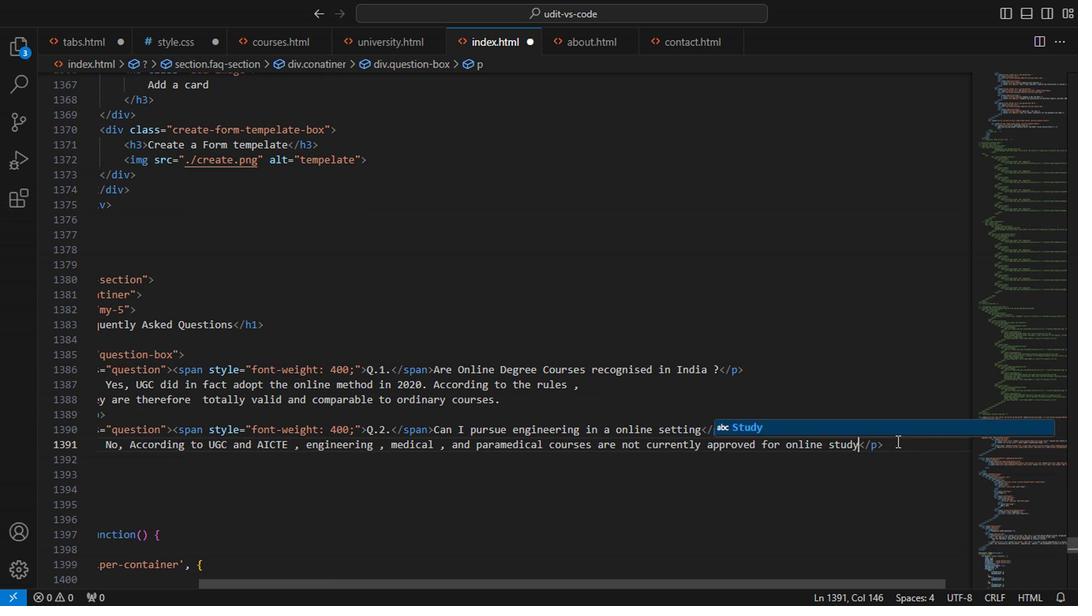 
Action: Mouse pressed left at (795, 475)
Screenshot: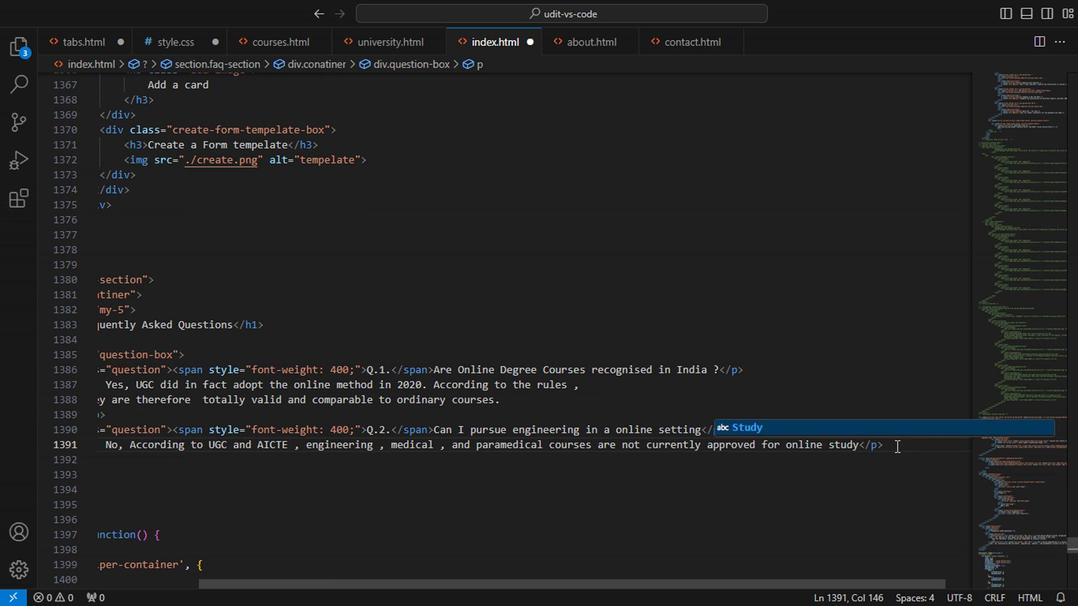
Action: Key pressed <Key.enter>
Screenshot: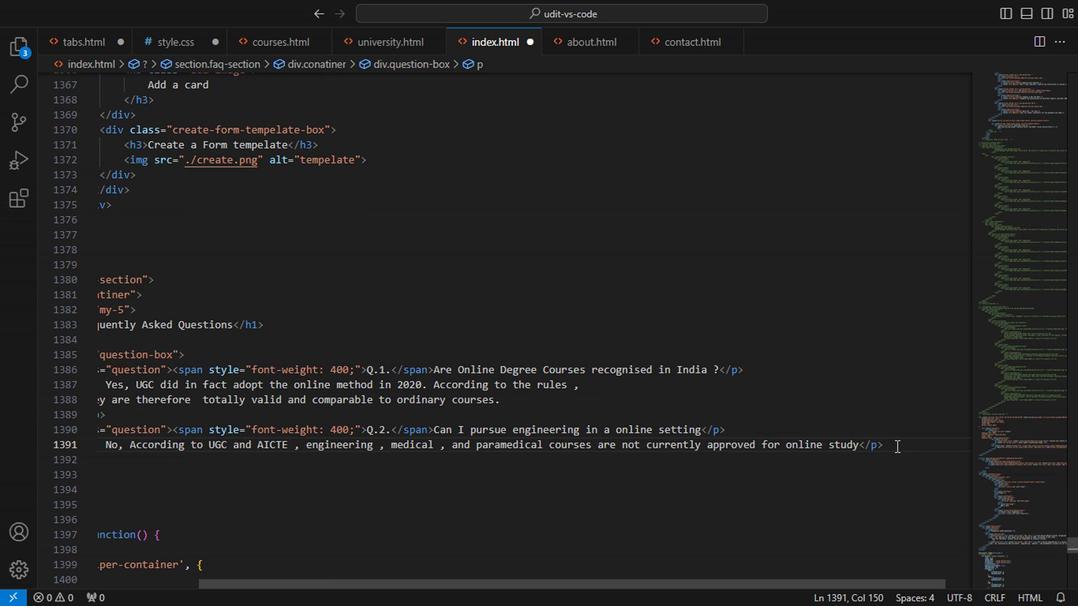 
Action: Mouse moved to (555, 466)
Screenshot: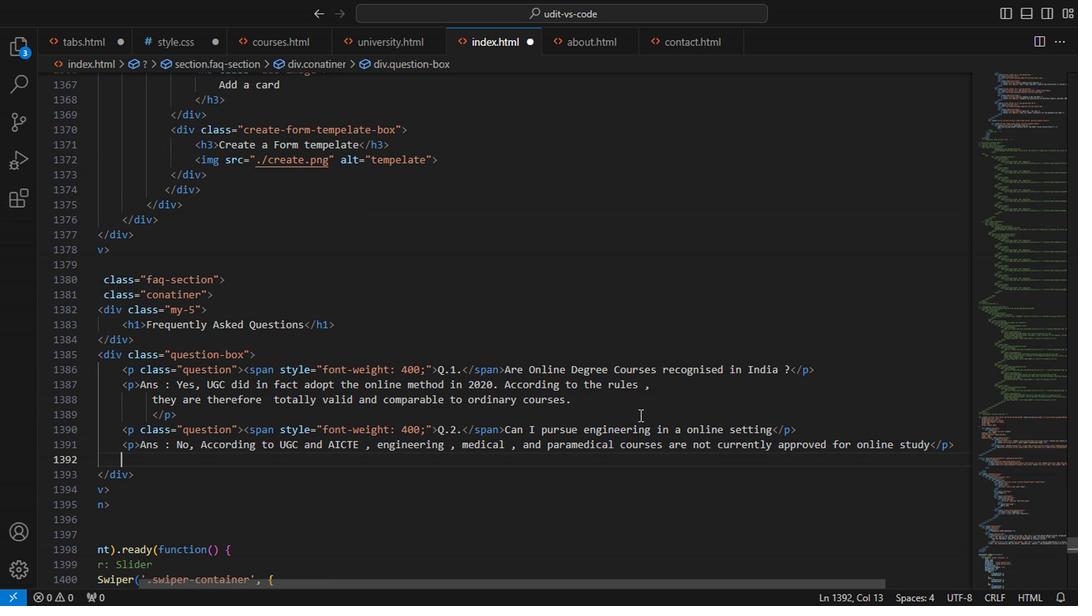 
Action: Key pressed <Key.shift>ctrl+I
Screenshot: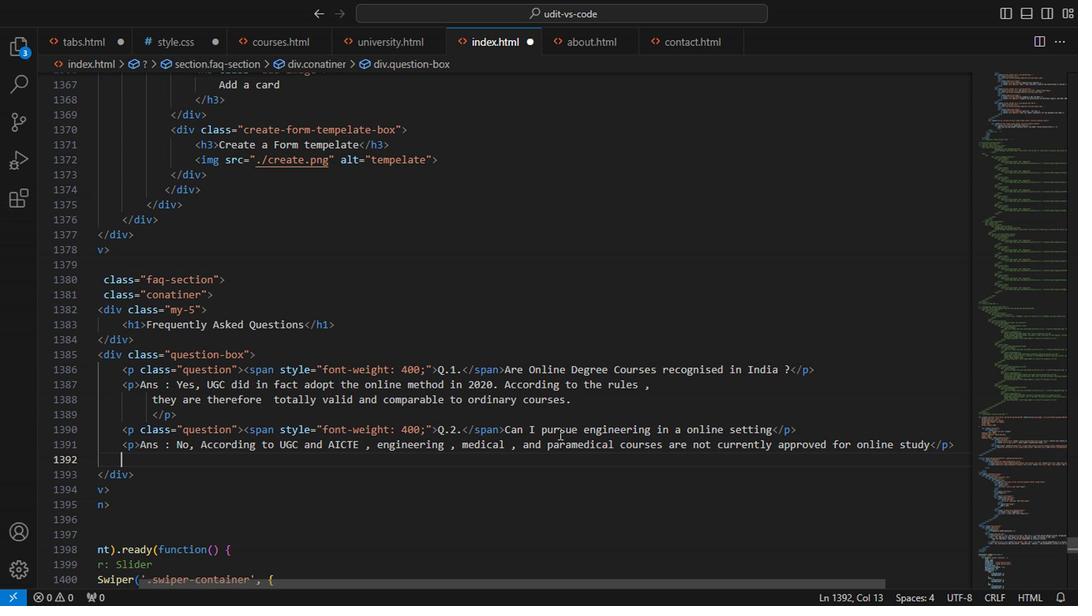 
Action: Mouse moved to (278, 486)
Screenshot: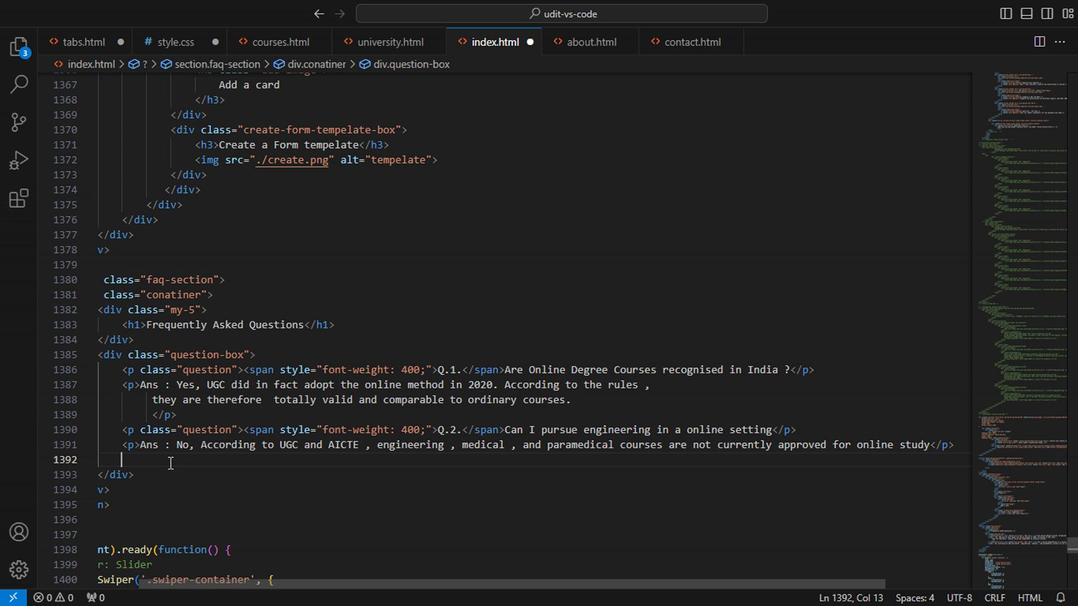 
Action: Mouse pressed left at (278, 486)
Screenshot: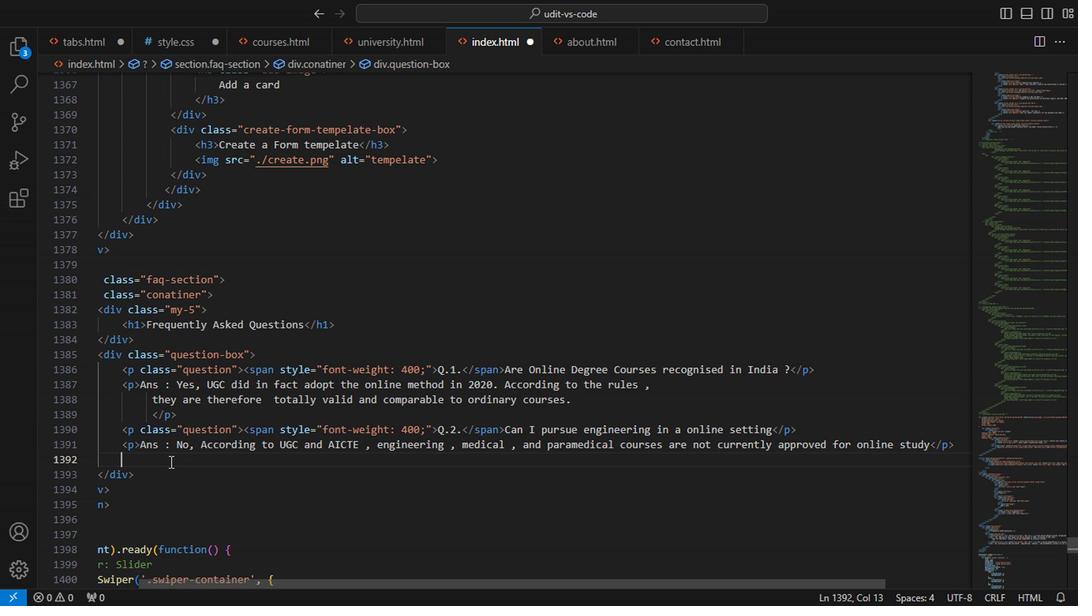 
Action: Key pressed ctrl+P.question<Key.enter>span<Key.enter><Key.left><Key.space>style=font<Key.down><Key.down><Key.down><Key.enter><Key.down><Key.down><Key.down><Key.enter><Key.right><Key.right><Key.right><Key.caps_lock>W<Key.caps_lock>hat<Key.space><Key.caps_lock>W<Key.caps_lock>ill<Key.space>be<Key.space>the<Key.space>mode<Key.space>of<Key.space>the<Key.space>examination<Key.shift><Key.shift><Key.shift><Key.shift><Key.shift><Key.shift><Key.shift><Key.shift><Key.shift><Key.shift><Key.shift><Key.shift><Key.shift><Key.shift><Key.shift><Key.shift><Key.shift><Key.shift><Key.shift><Key.shift><Key.shift><Key.shift><Key.shift><Key.shift><Key.shift><Key.shift><Key.shift><Key.shift><Key.shift><Key.shift><Key.shift><Key.shift><Key.shift><Key.shift><Key.shift><Key.shift><Key.shift><Key.shift><Key.shift><Key.shift><Key.shift><Key.shift><Key.shift><Key.shift><Key.shift><Key.shift><Key.shift><Key.shift><Key.shift><Key.shift><Key.shift><Key.shift><Key.shift><Key.shift><Key.shift><Key.shift><Key.shift><Key.shift><Key.shift><Key.shift><Key.shift><Key.shift><Key.shift><Key.shift><Key.shift><Key.shift>?
Screenshot: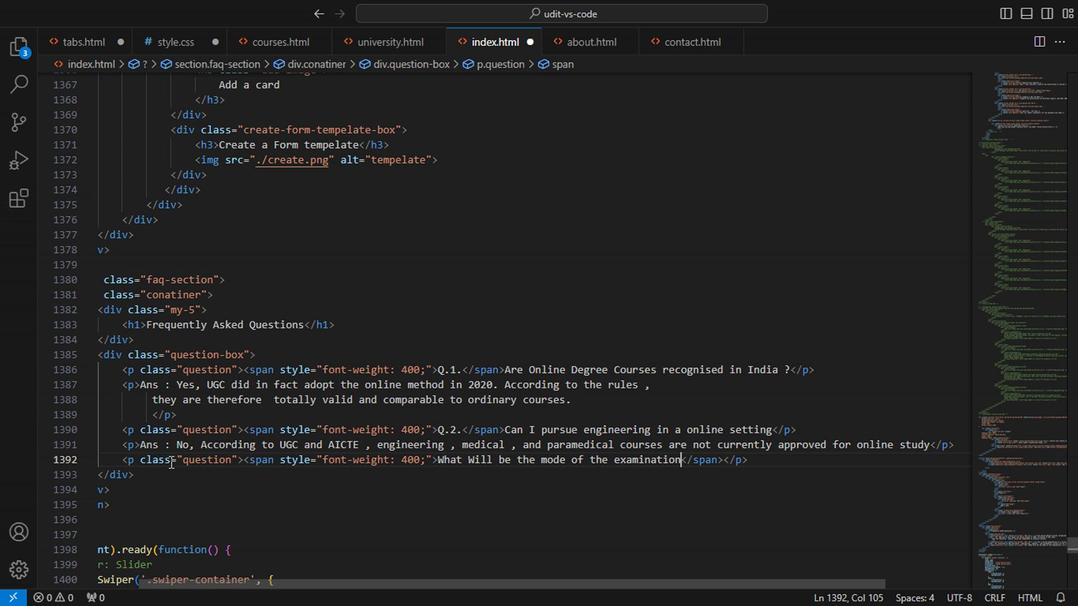 
Action: Mouse moved to (703, 484)
Screenshot: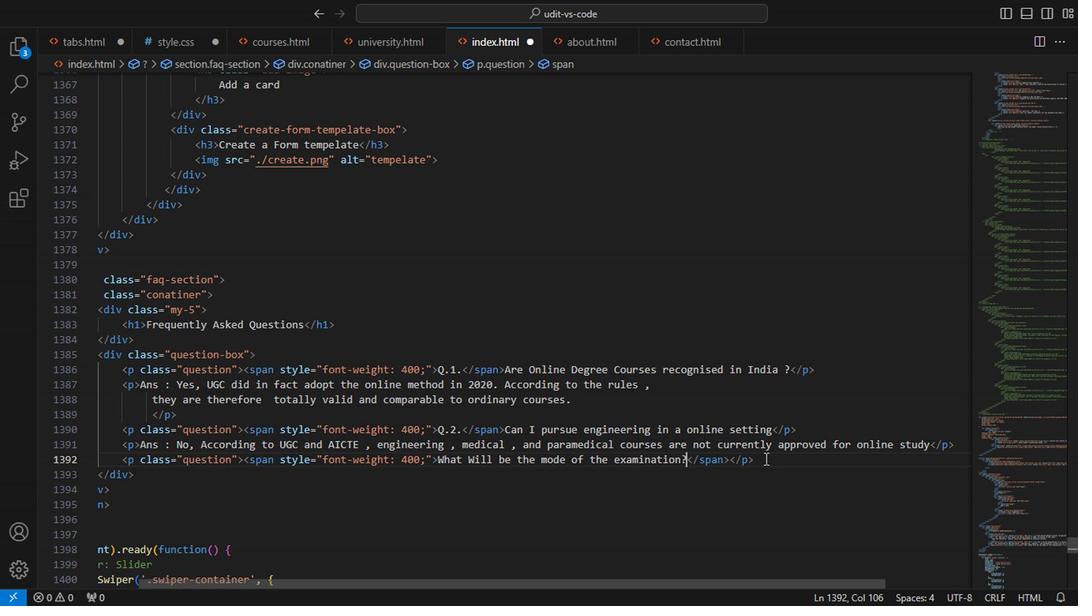 
Action: Mouse pressed left at (703, 484)
Screenshot: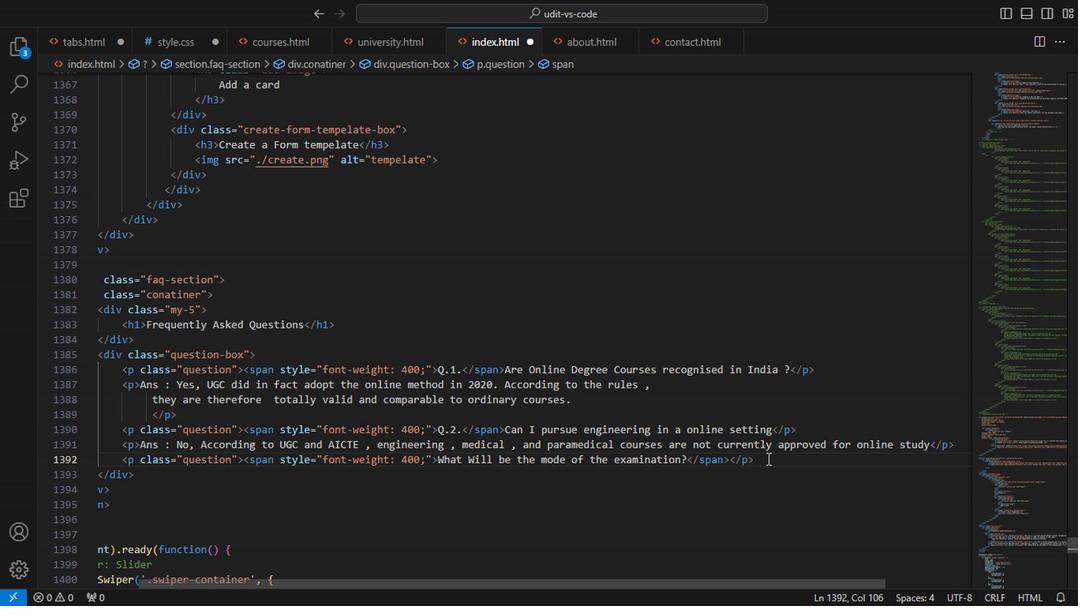 
Action: Key pressed <Key.enter>p<Key.enter><Key.caps_lock>NS<Key.backspace><Key.backspace>A<Key.caps_lock>ns<Key.shift_r>:<Key.space>
Screenshot: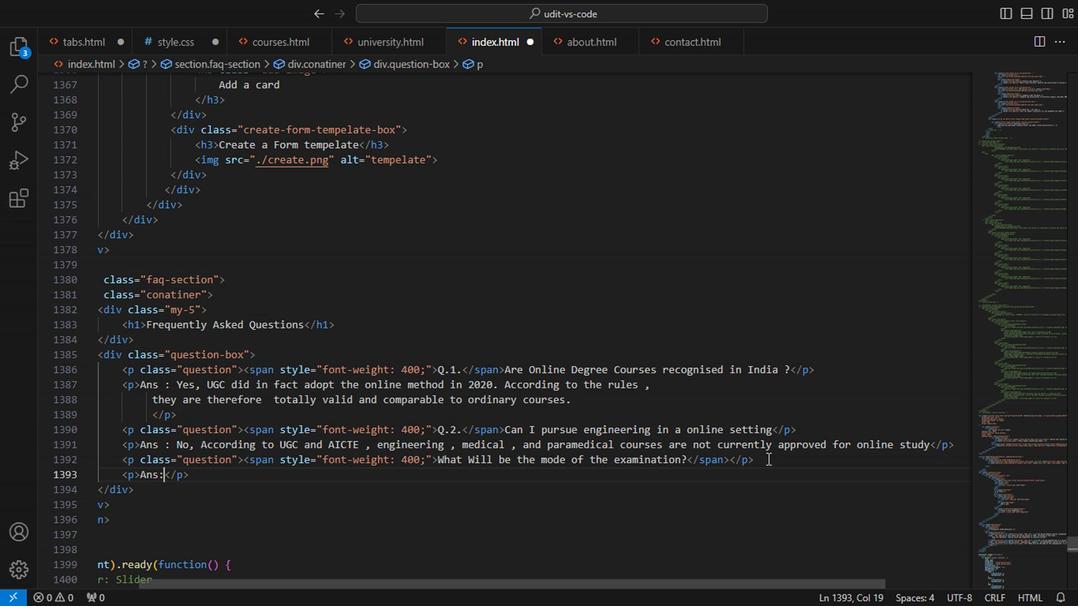 
Action: Mouse moved to (503, 502)
Screenshot: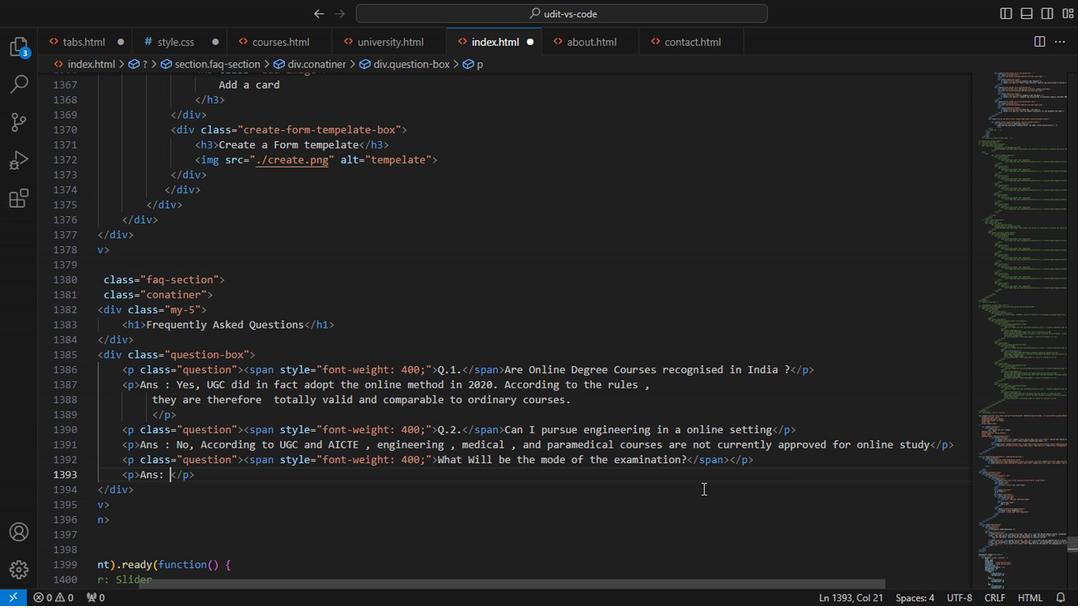 
Action: Key pressed ther<Key.backspace><Key.backspace><Key.backspace><Key.backspace><Key.caps_lock>T<Key.caps_lock>herefore<Key.space>,<Key.space>if<Key.space>a<Key.space>student<Key.space>has<Key.space>completed<Key.space>
Screenshot: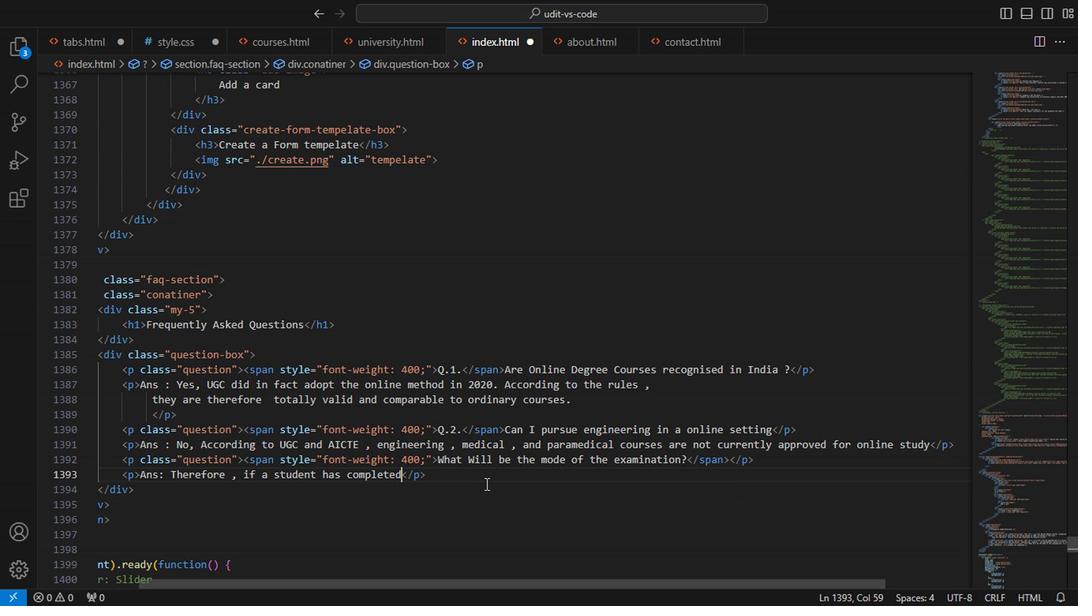 
Action: Mouse moved to (390, 483)
Screenshot: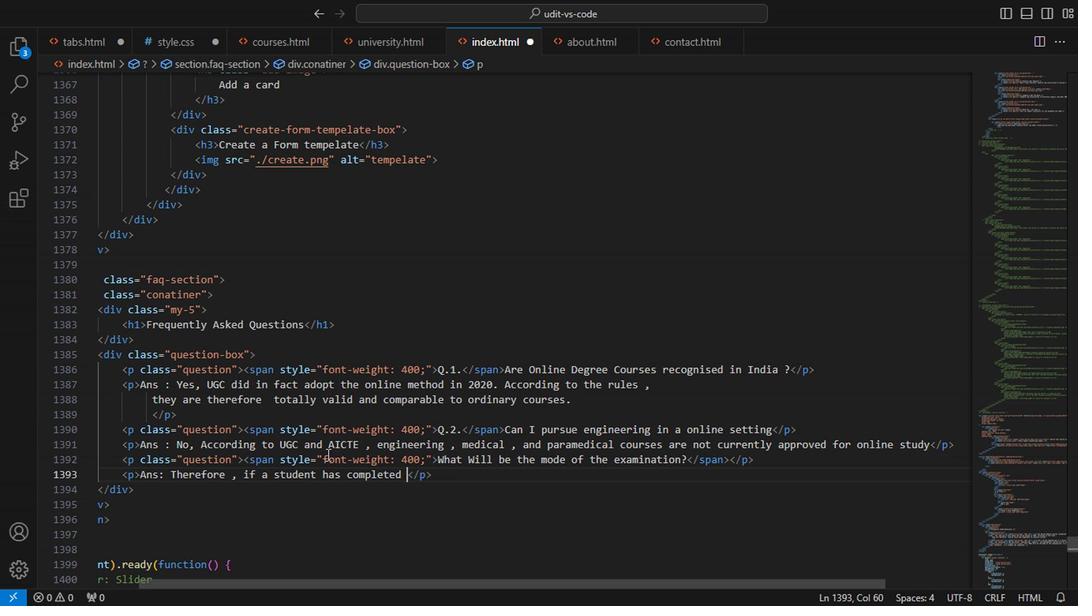 
Action: Key pressed hi<Key.backspace>s<Key.space><Key.backspace><Key.backspace>os<Key.space><Key.backspace><Key.backspace>9<Key.backspace><Key.backspace>is<Key.space><Key.space><Key.backspace>or<Key.space>her<Key.space>first<Key.space>and<Key.space>second<Key.space>years<Key.space>at<Key.space>a<Key.space>university<Key.space>,<Key.space>he<Key.space>or<Key.space>she<Key.space>may<Key.space>apply<Key.space>
Screenshot: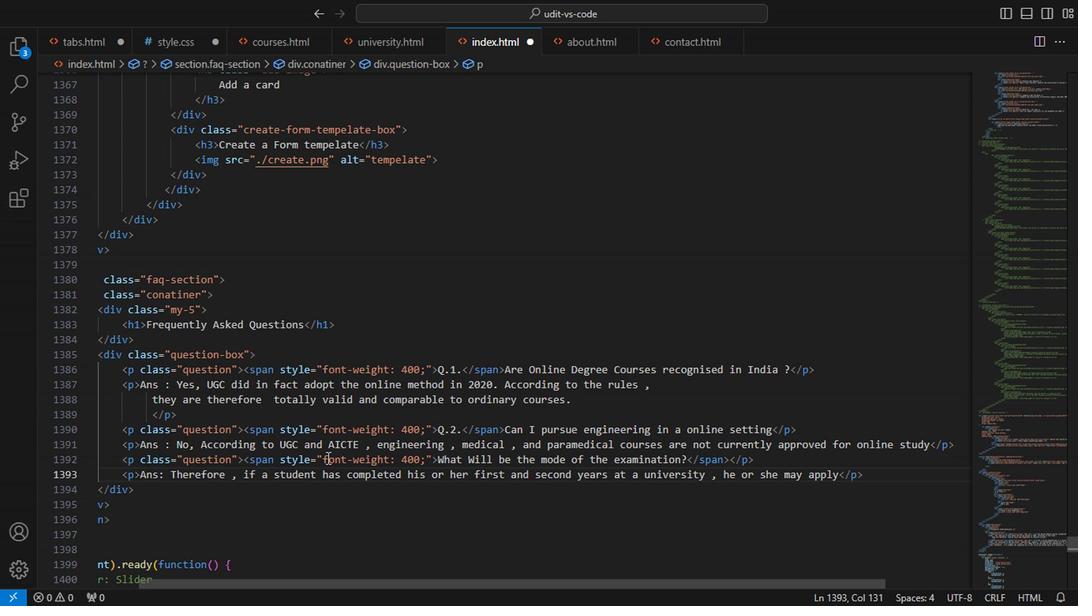 
Action: Mouse moved to (475, 466)
Screenshot: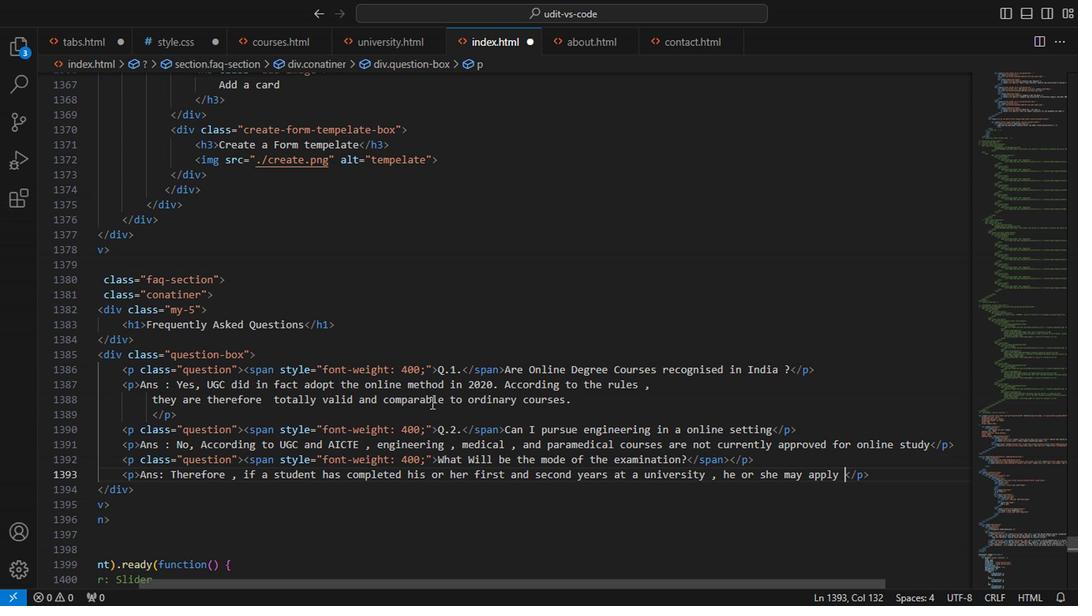 
Action: Key pressed <Key.backspace><Key.space>
Screenshot: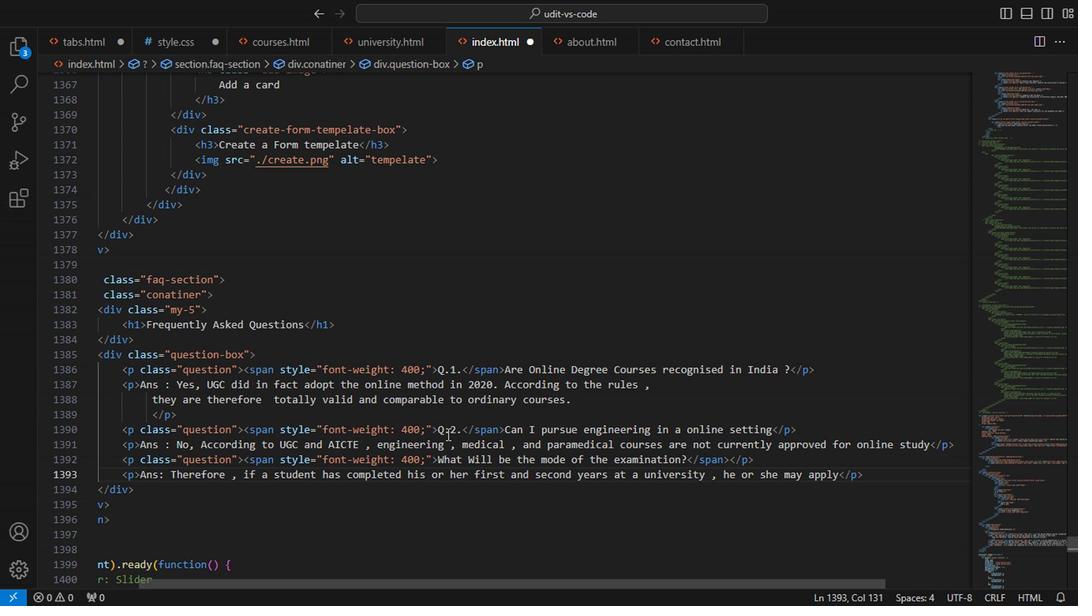 
Action: Mouse moved to (555, 540)
Screenshot: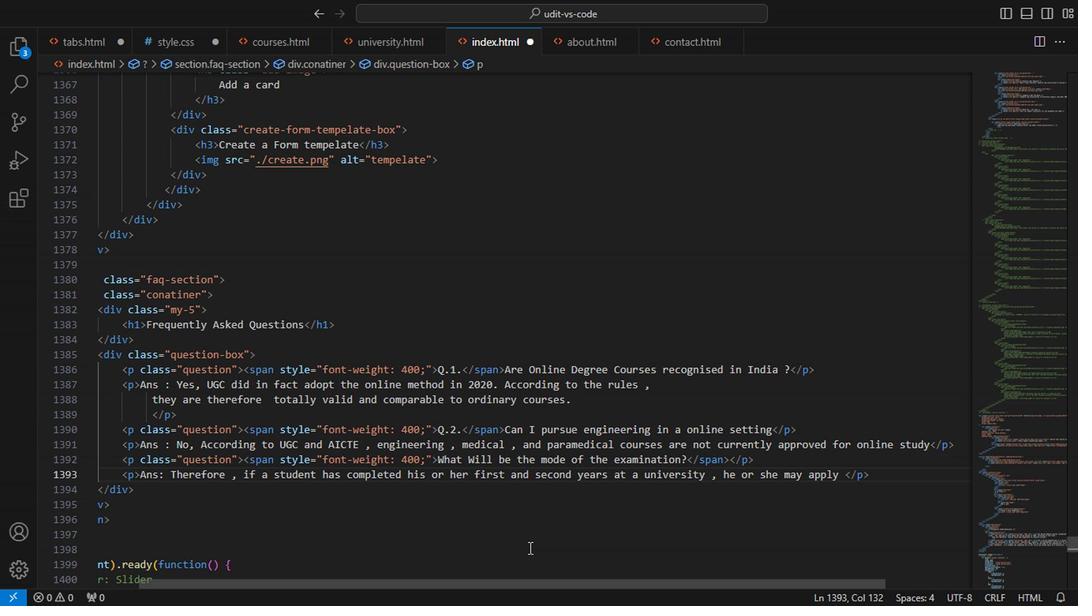 
Action: Key pressed jo<Key.backspace><Key.backspace>
Screenshot: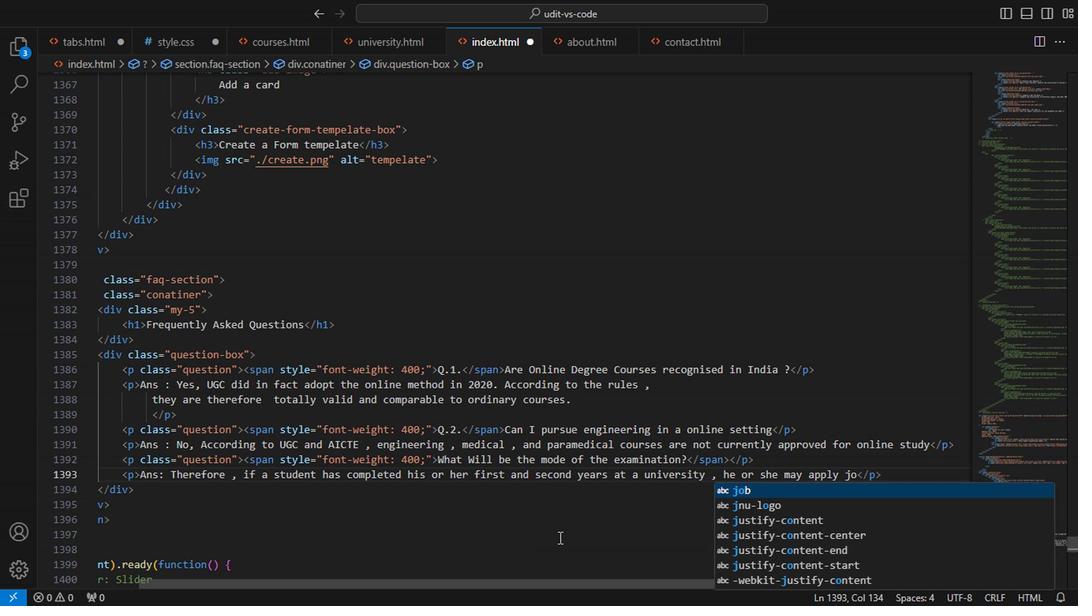 
Action: Mouse moved to (665, 500)
Screenshot: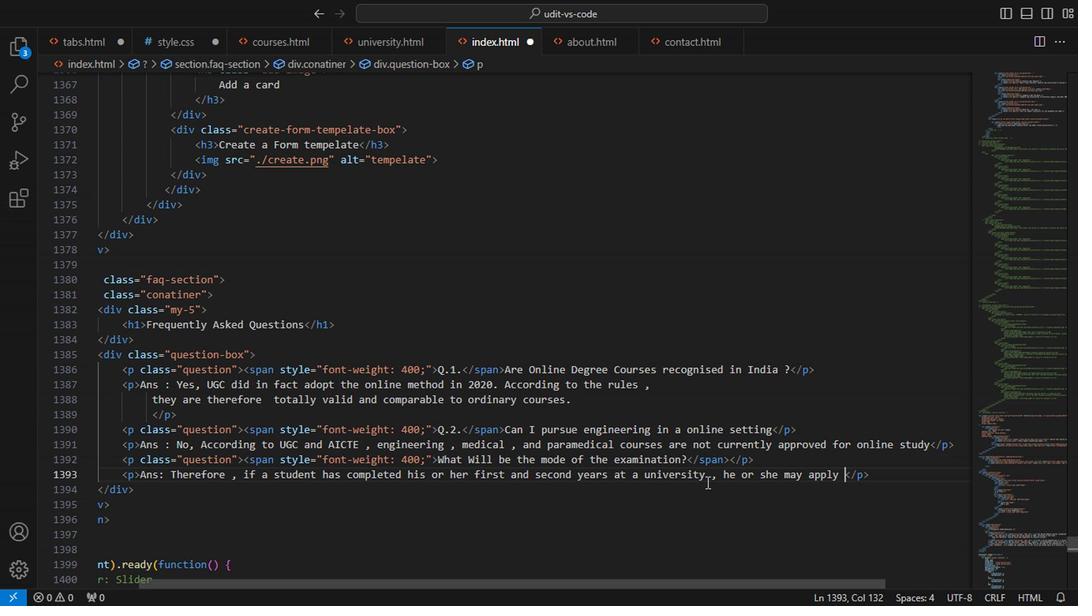 
Action: Key pressed f[ef<Key.backspace><Key.backspace><Key.backspace><Key.backspace>
Screenshot: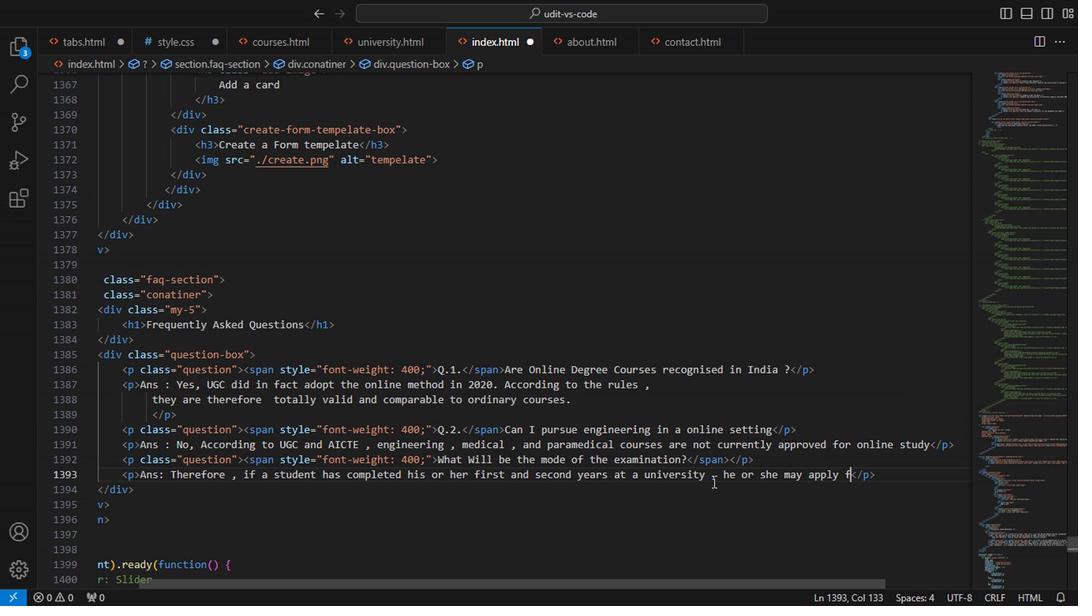 
Action: Mouse moved to (616, 574)
Screenshot: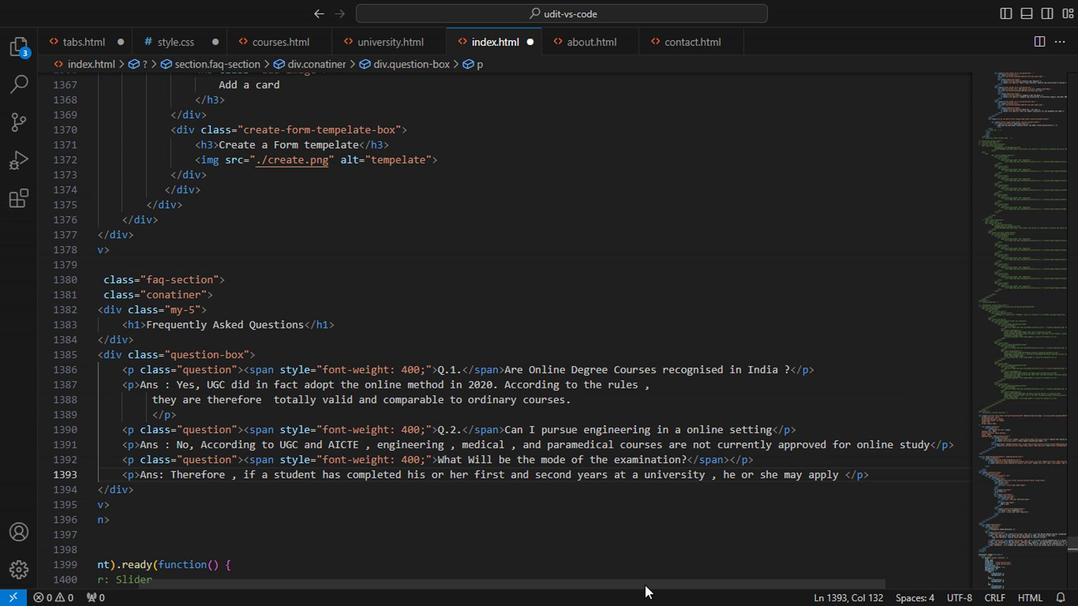 
Action: Mouse pressed left at (616, 574)
Screenshot: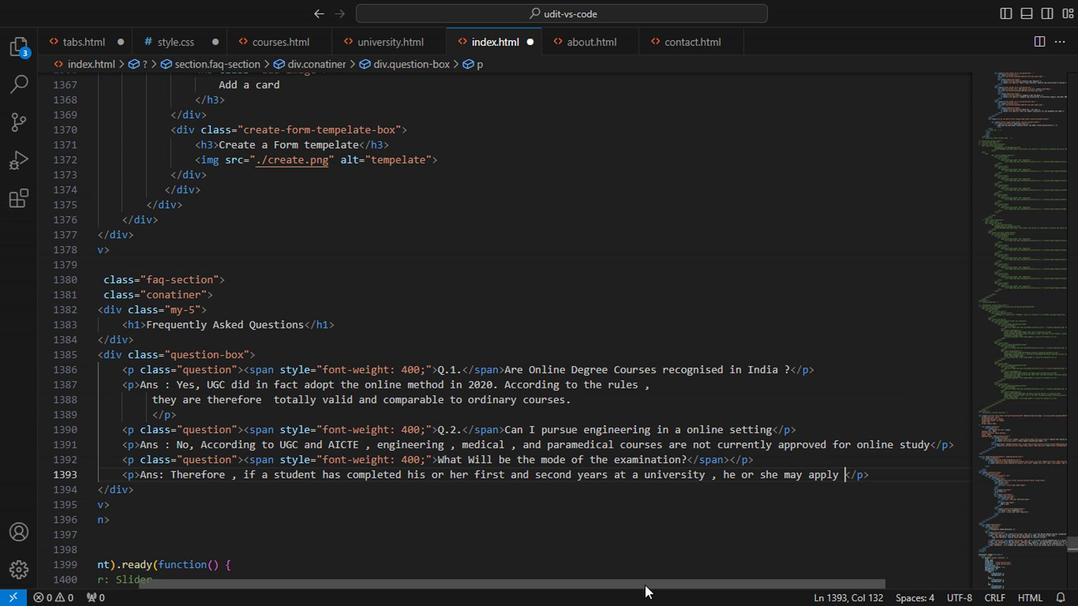 
Action: Mouse moved to (237, 352)
Screenshot: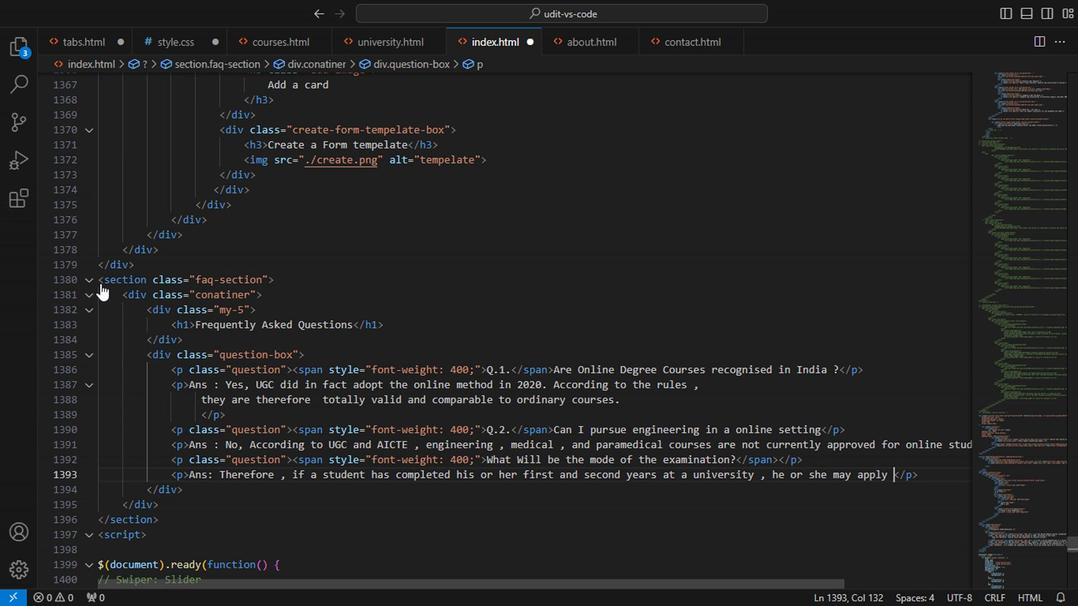 
Action: Mouse pressed left at (237, 352)
Screenshot: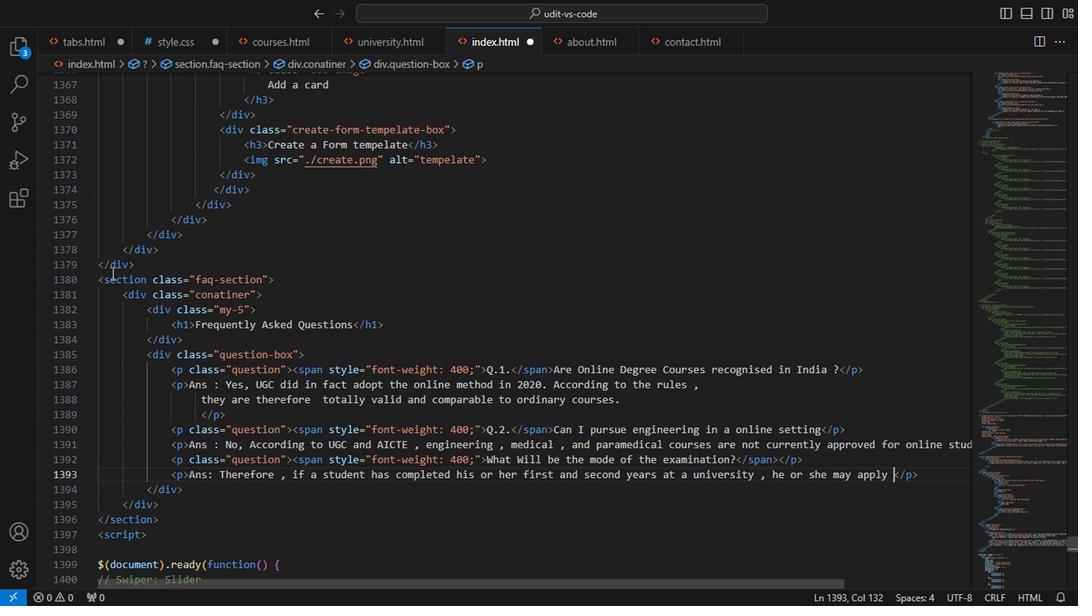 
Action: Mouse moved to (269, 524)
Screenshot: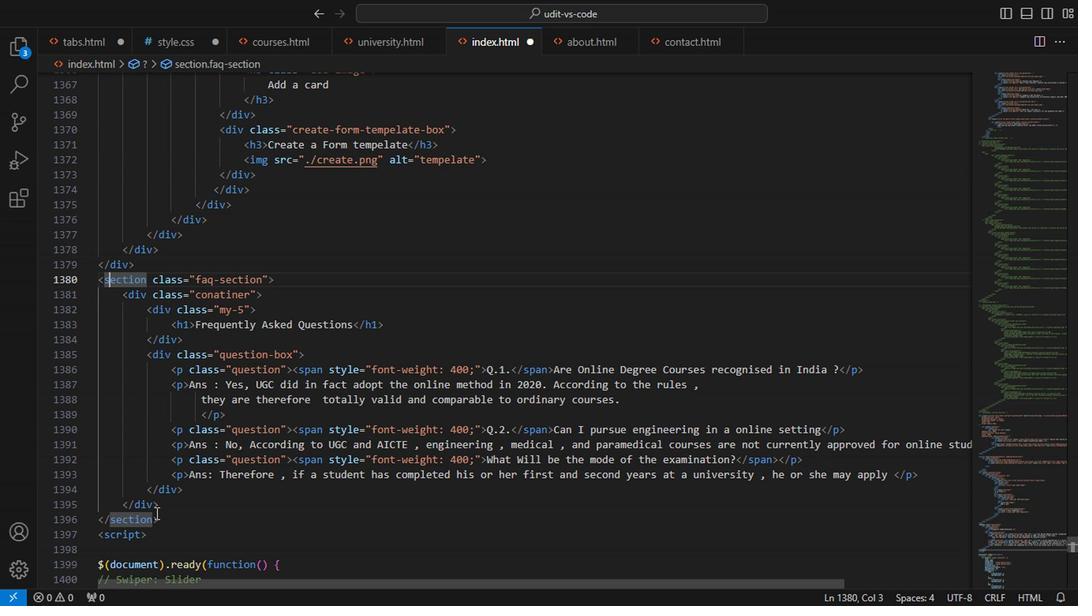 
Action: Mouse pressed left at (269, 524)
Screenshot: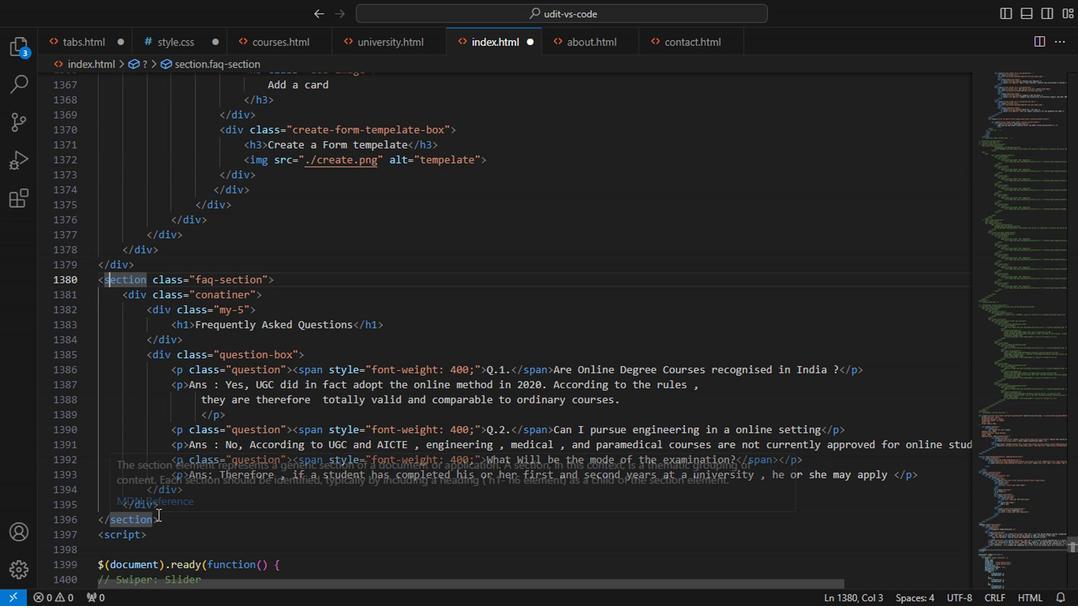 
Action: Key pressed <Key.enter>,speciali<Key.backspace><Key.backspace><Key.backspace><Key.backspace><Key.backspace><Key.backspace><Key.backspace><Key.backspace><Key.backspace>.specialisation-container<Key.enter><Key.left><Key.left><Key.space>py-3<Key.right><Key.right><Key.enter>.conta<Key.backspace><Key.backspace>tainer<Key.enter><Key.left><Key.left><Key.space>border<Key.space>w-24<Key.backspace><Key.backspace>45<Key.space>mt-5<Key.right><Key.right><Key.right><Key.left>
Screenshot: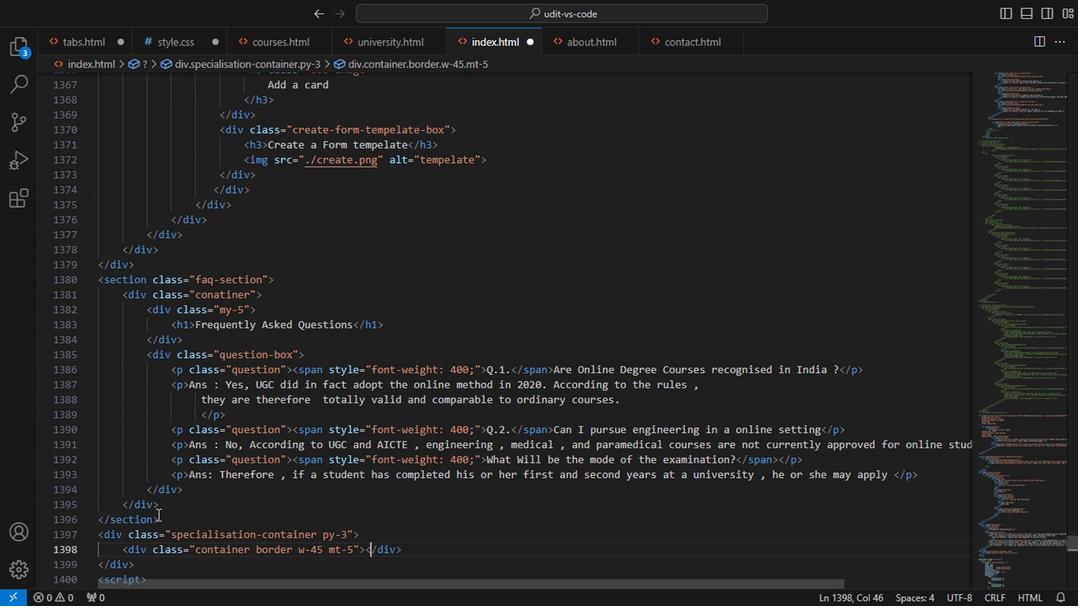 
Action: Mouse moved to (306, 554)
Screenshot: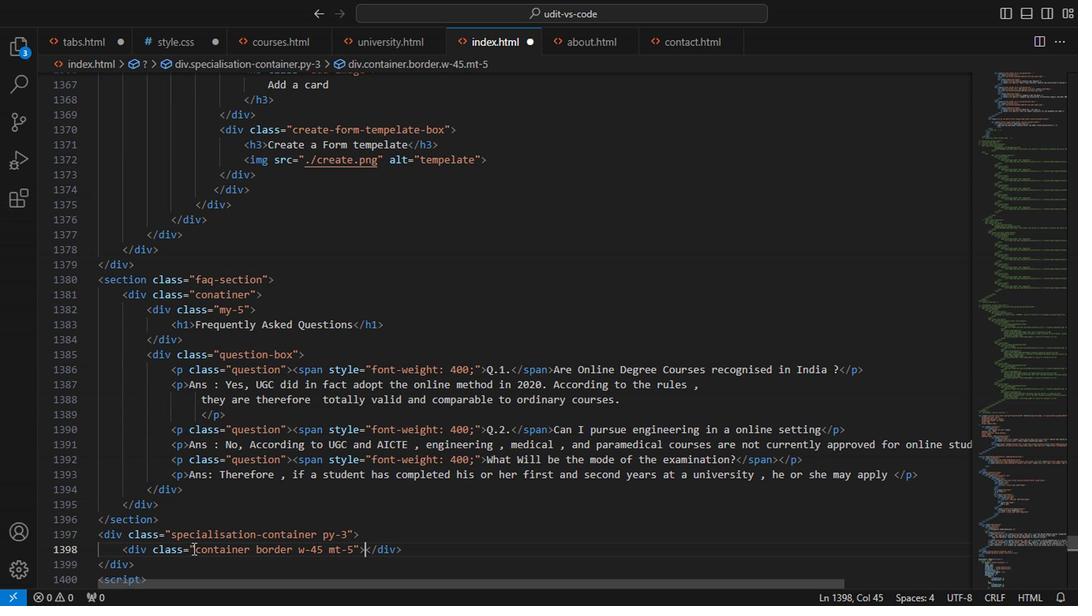 
Action: Key pressed <Key.left><Key.space>style=border<Key.enter>2px<Key.space>solid<Key.space>black;border-radius<Key.enter>1rem<Key.right><Key.space><Key.space>box<Key.down><Key.enter>0px<Key.space>0px<Key.space>10px<Key.space>0px<Key.space>rba<Key.backspace><Key.backspace>gba<Key.enter><Key.right><Key.right><Key.right><Key.right><Key.right><Key.right><Key.right><Key.right><Key.right><Key.right><Key.right><Key.right><Key.right><Key.right><Key.right><Key.right><Key.right><Key.right><Key.right><Key.right><Key.right><Key.right><Key.right><Key.right><Key.left><Key.left><Key.left><Key.backspace><Key.backspace><Key.backspace><Key.backspace><Key.backspace><Key.backspace><Key.backspace><Key.backspace><Key.backspace><Key.backspace><Key.backspace><Key.backspace><Key.backspace><Key.backspace><Key.backspace><Key.backspace><Key.backspace><Key.backspace><Key.backspace><Key.backspace><Key.backspace><Key.backspace><Key.backspace>0,0,0,0.2<Key.right>;linear-gradient<Key.shift_r>(45deg
Screenshot: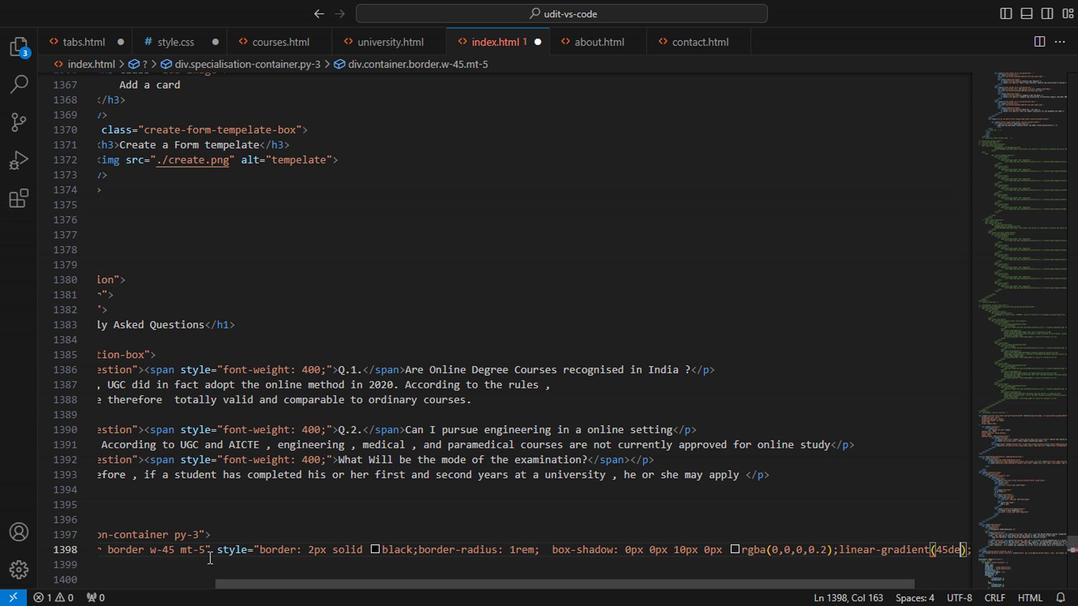 
Action: Mouse moved to (406, 572)
Screenshot: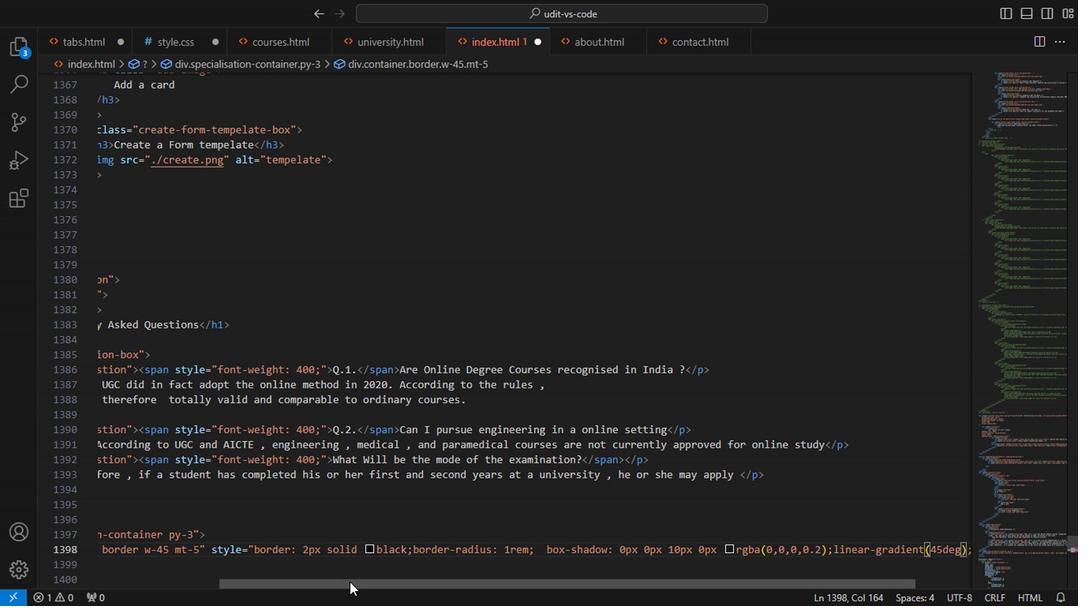 
Action: Mouse pressed left at (406, 572)
Screenshot: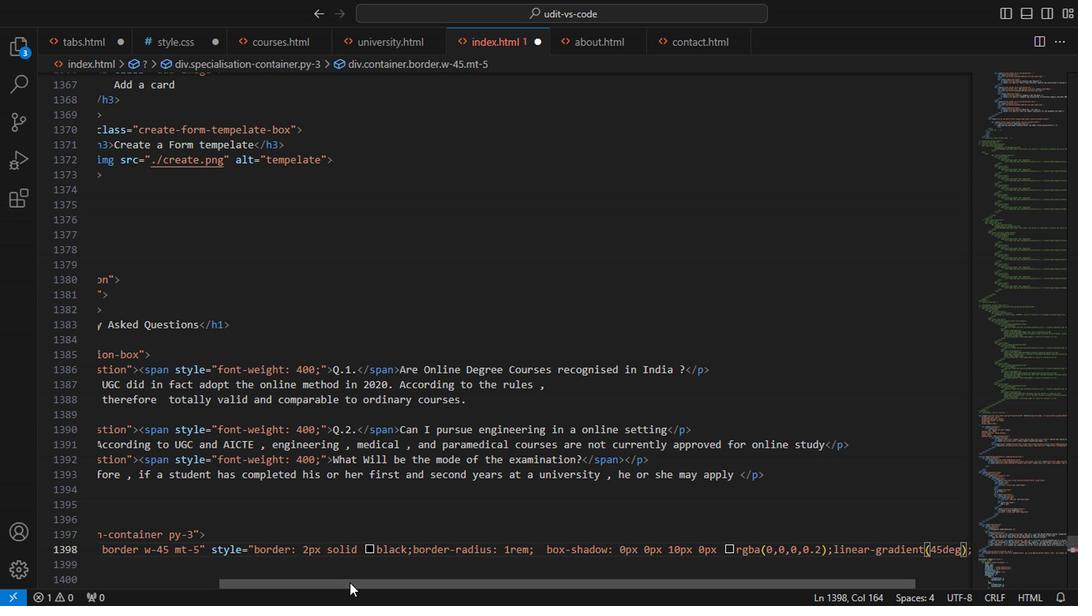 
Action: Mouse moved to (483, 568)
Screenshot: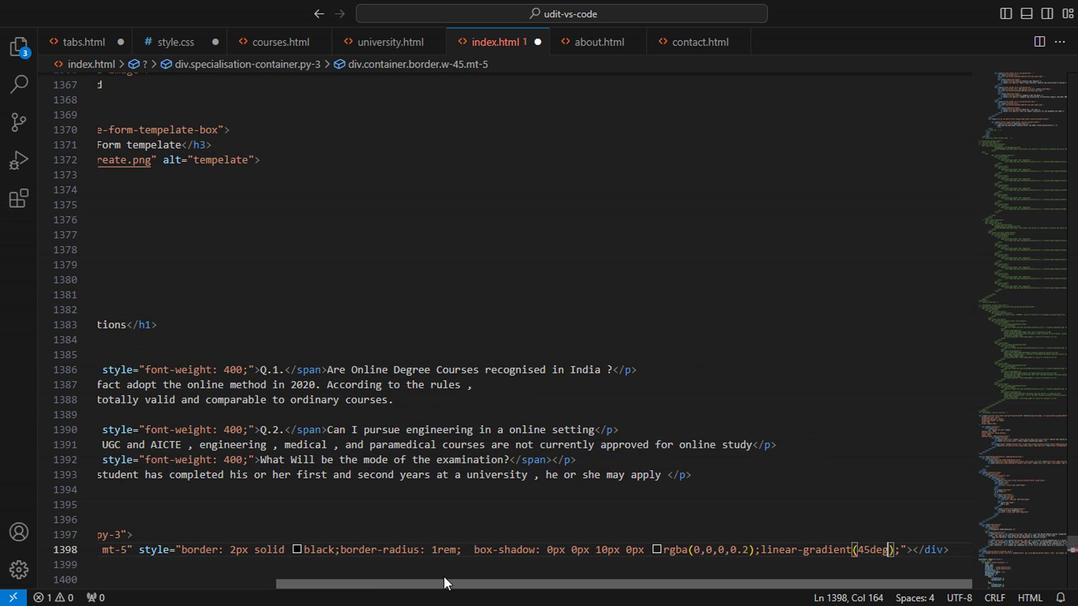 
Action: Key pressed ,<Key.shift><Key.shift><Key.shift><Key.shift><Key.shift><Key.shift><Key.shift><Key.shift><Key.shift><Key.shift><Key.shift><Key.shift><Key.shift><Key.shift><Key.shift><Key.shift><Key.shift><Key.shift><Key.shift><Key.shift><Key.shift><Key.shift><Key.shift><Key.shift><Key.shift><Key.shift><Key.shift><Key.shift><Key.shift><Key.shift><Key.shift><Key.shift><Key.shift><Key.shift><Key.shift><Key.shift><Key.shift><Key.shift><Key.shift><Key.shift><Key.shift><Key.shift><Key.shift><Key.shift><Key.shift><Key.shift><Key.shift><Key.shift><Key.shift><Key.shift><Key.shift><Key.shift><Key.shift><Key.shift><Key.shift><Key.shift><Key.shift><Key.shift><Key.shift><Key.shift><Key.shift><Key.shift><Key.shift><Key.shift><Key.shift><Key.shift><Key.shift><Key.shift><Key.shift><Key.shift><Key.shift><Key.shift><Key.shift><Key.shift><Key.shift><Key.shift><Key.shift><Key.shift><Key.shift><Key.shift><Key.shift><Key.shift><Key.shift>#<Key.caps_lock>E<Key.caps_lock>7fifd,<Key.shift><Key.shift><Key.shift><Key.shift><Key.shift><Key.shift><Key.shift><Key.shift><Key.shift><Key.shift><Key.shift><Key.shift><Key.shift><Key.shift><Key.shift><Key.shift><Key.shift><Key.shift><Key.shift><Key.shift>#d4e8ff<Key.right><Key.right><Key.right><Key.right><Key.enter><Key.enter><Key.up><Key.space><Key.space>.row<Key.enter><Key.left><Key.left><Key.space>g-3<Key.right><Key.right><Key.enter><Key.up><Key.right><Key.right><Key.right><Key.right><Key.right><Key.right><Key.right><Key.right><Key.right><Key.right><Key.right><Key.right><Key.right><Key.right><Key.right><Key.right><Key.right><Key.right><Key.left><Key.right><Key.space>sty<Key.enter>1.5rem<Key.right><Key.left>;<Key.left><Key.left><Key.left><Key.left><Key.left><Key.left><Key.left><Key.left><Key.backspace>=<Key.right><Key.right><Key.right><Key.right><Key.down><Key.up><Key.left><Key.left><Key.left>padding<Key.shift_r>:<Key.right><Key.right><Key.right><Key.right><Key.right><Key.right><Key.right><Key.right><Key.right><Key.down><Key.space><Key.space><Key.space><Key.space><Key.space><Key.space><Key.space><Key.space><Key.space><Key.space><Key.space><Key.space><Key.space><Key.backspace><Key.backspace>.mb-3<Key.enter><Key.left><Key.left><Key.space>text-center<Key.right><Key.left><Key.space><Key.right><Key.space>style=color<Key.shift_r>:<Key.shift><Key.shift><Key.shift><Key.shift><Key.shift><Key.shift><Key.shift><Key.shift><Key.shift><Key.shift><Key.shift><Key.shift><Key.shift><Key.shift><Key.shift><Key.shift><Key.shift><Key.shift><Key.shift><Key.shift><Key.shift><Key.shift><Key.shift><Key.shift><Key.shift><Key.shift><Key.shift><Key.shift><Key.shift><Key.shift><Key.shift><Key.shift><Key.shift><Key.shift><Key.shift><Key.shift><Key.shift><Key.shift><Key.shift>#07
Screenshot: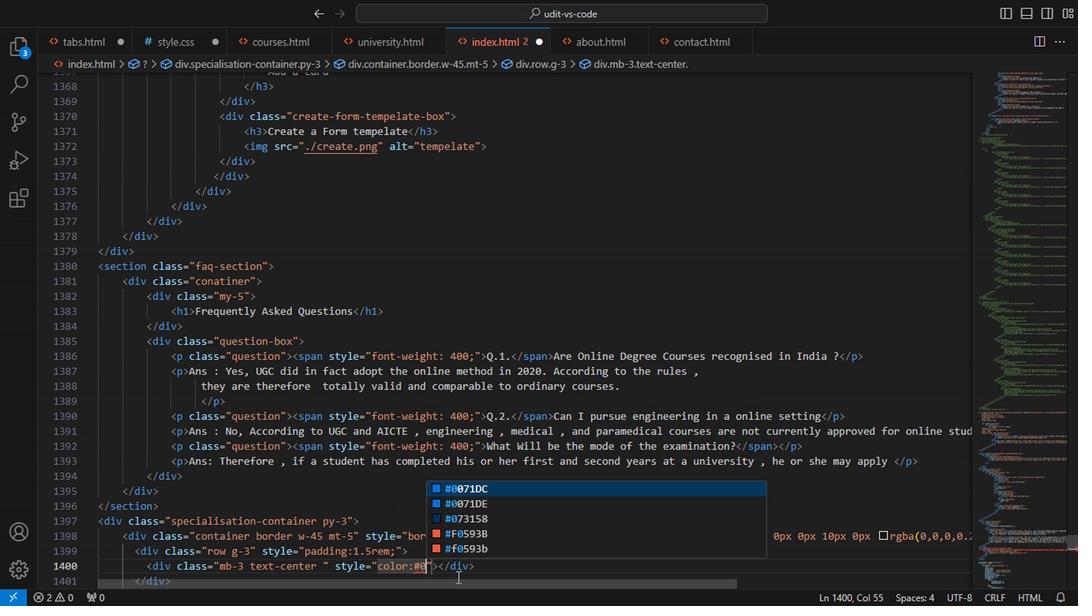 
Action: Mouse moved to (467, 555)
Screenshot: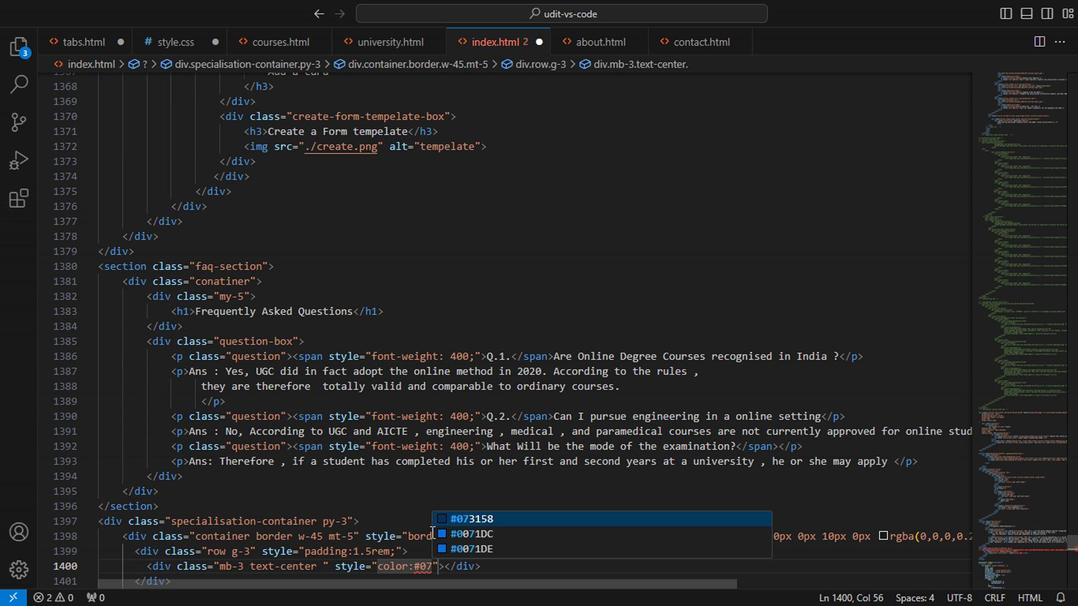 
Action: Key pressed 3158<Key.right><Key.right><Key.caps_lock>D<Key.caps_lock>egree<Key.space><Key.caps_lock>I<Key.caps_lock>n<Key.space>one<Key.space>year<Key.space><Key.right><Key.right><Key.left><Key.left>span<Key.enter><Key.left><Key.space>style<Key.enter>color<Key.shift_r>:<Key.shift><Key.shift><Key.shift><Key.shift><Key.shift><Key.shift><Key.shift><Key.shift><Key.shift><Key.shift><Key.shift><Key.shift><Key.shift><Key.shift><Key.shift><Key.shift><Key.shift><Key.shift><Key.shift><Key.shift><Key.shift><Key.shift><Key.shift><Key.shift><Key.shift><Key.shift><Key.shift><Key.shift><Key.shift>#d12023<Key.right>
Screenshot: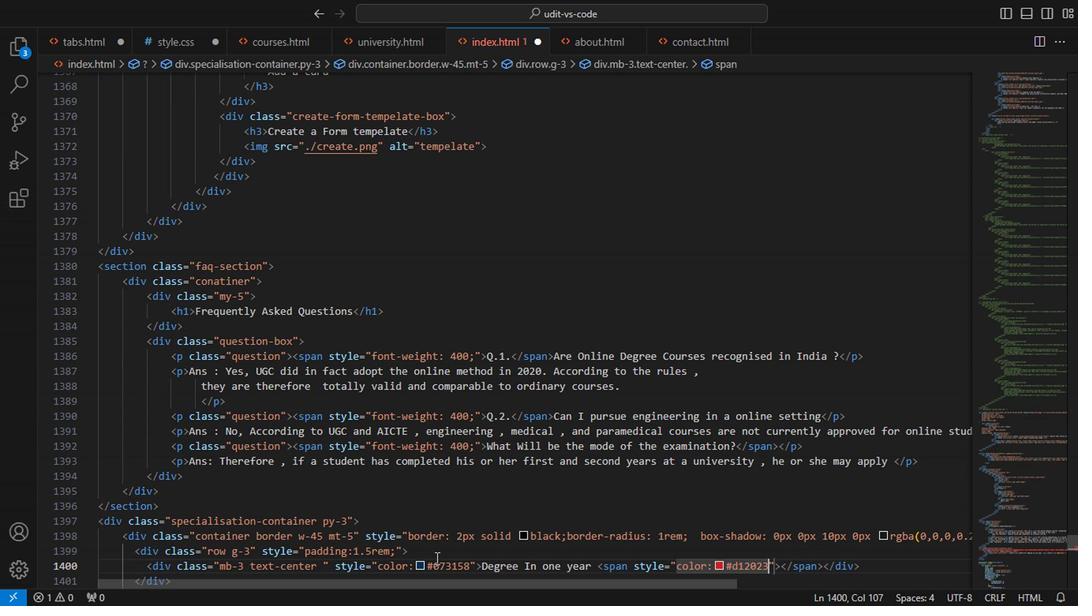 
Action: Mouse moved to (578, 548)
Screenshot: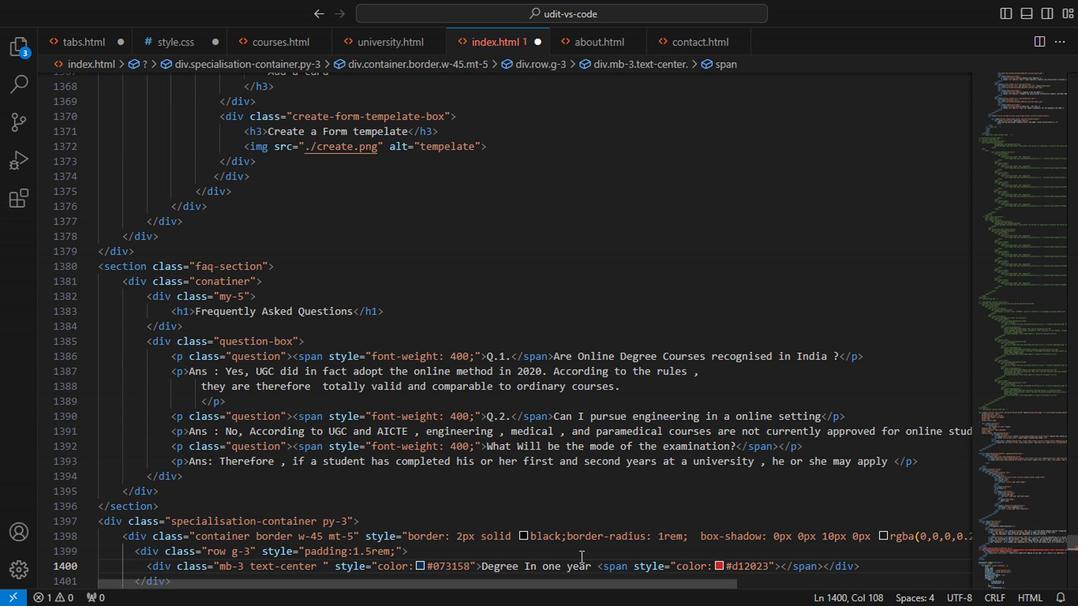 
Action: Key pressed <Key.right><Key.right><Key.left><Key.caps_lock>C<Key.caps_lock>ourrses<Key.backspace><Key.backspace><Key.backspace><Key.backspace><Key.backspace>rses<Key.right><Key.right><Key.right><Key.right><Key.right>
Screenshot: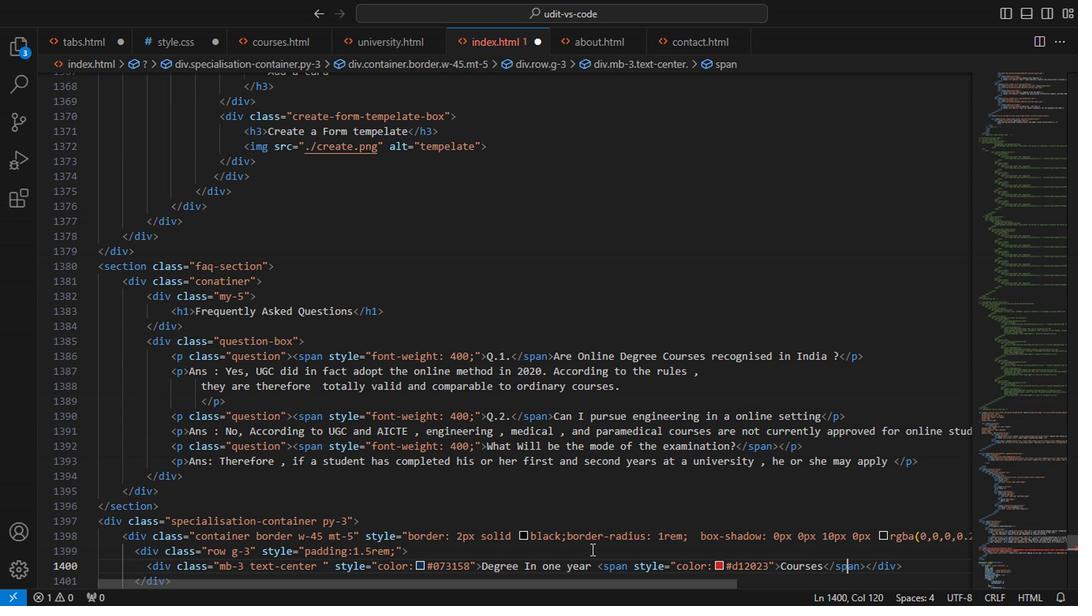 
Action: Mouse moved to (642, 573)
Screenshot: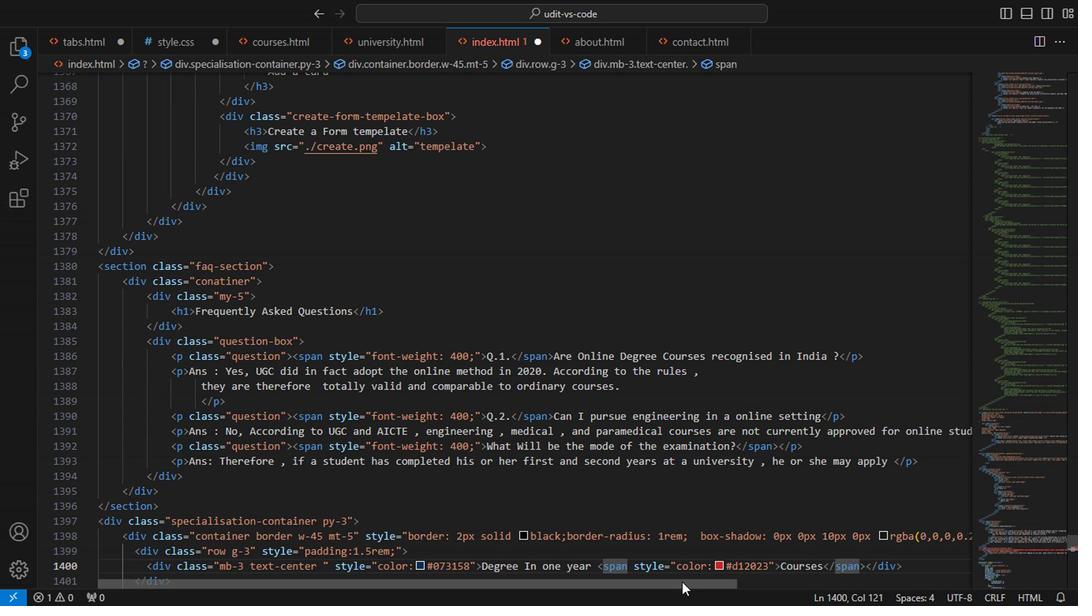 
Action: Mouse pressed left at (642, 573)
Screenshot: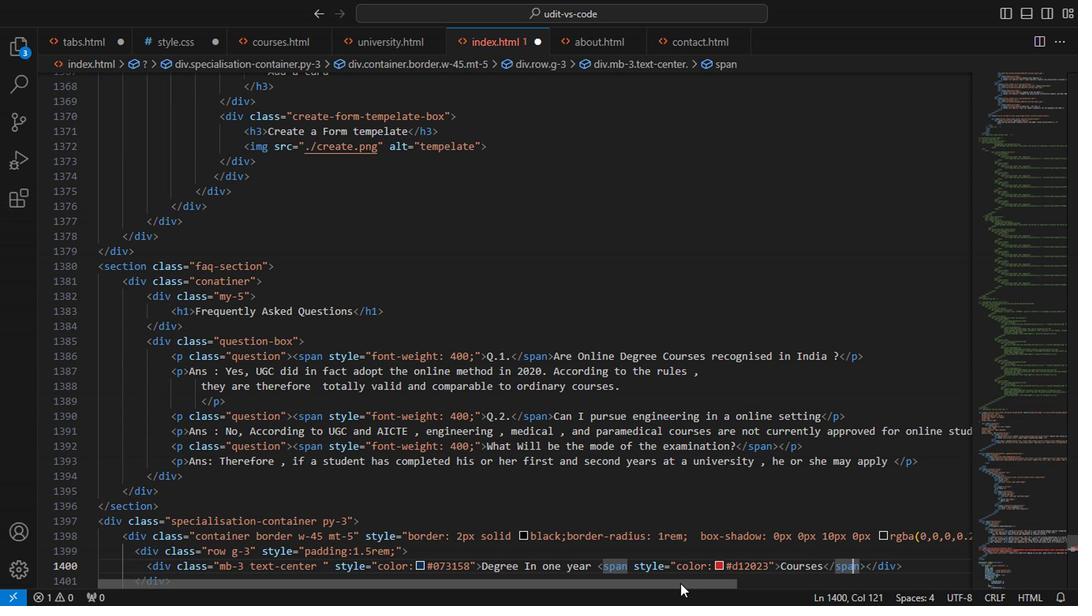 
Action: Mouse moved to (651, 412)
Screenshot: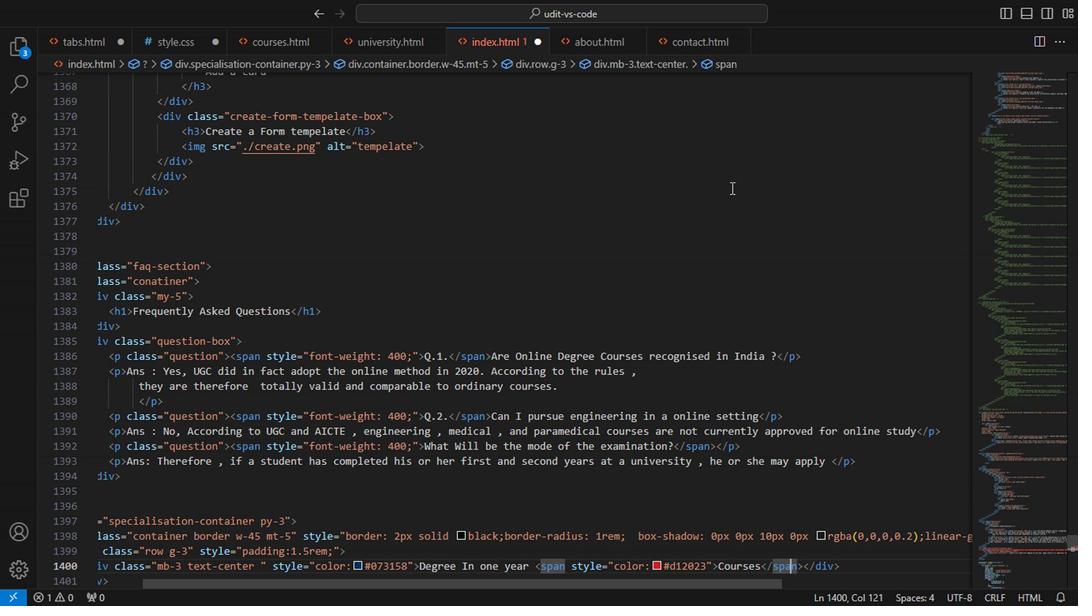 
Action: Key pressed <Key.right><Key.right><Key.right><Key.right><Key.right><Key.right><Key.right><Key.right><Key.enter>.row<Key.enter><Key.enter>.col-md-4<Key.enter><Key.left><Key.left><Key.space>p-0<Key.right><Key.right><Key.right><Key.left><Key.enter>ul.list-group<Key.enter><Key.enter>
Screenshot: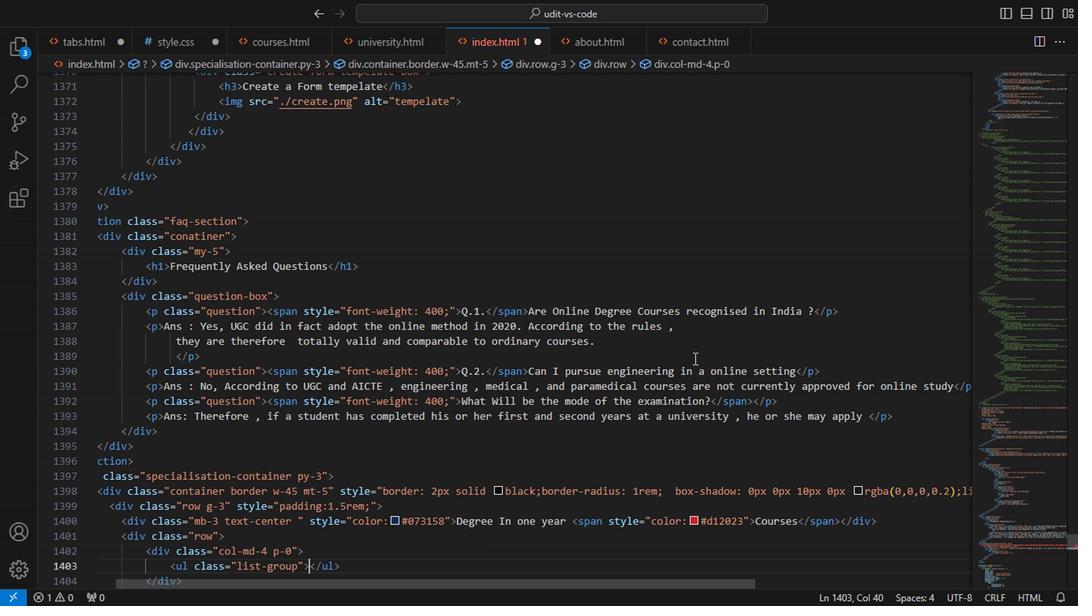 
